 Task: Create new contact,   with mail id: 'WillowRodriguez86@nydailynews.com', first name: 'Willow', Last name: 'Rodriguez', Job Title: HR Coordinator, Phone number (202) 555-0189. Change life cycle stage to  'Lead' and lead status to 'New'. Add new company to the associated contact: osc.state.ny.us and type: Prospect. Logged in from softage.6@softage.net
Action: Mouse moved to (93, 76)
Screenshot: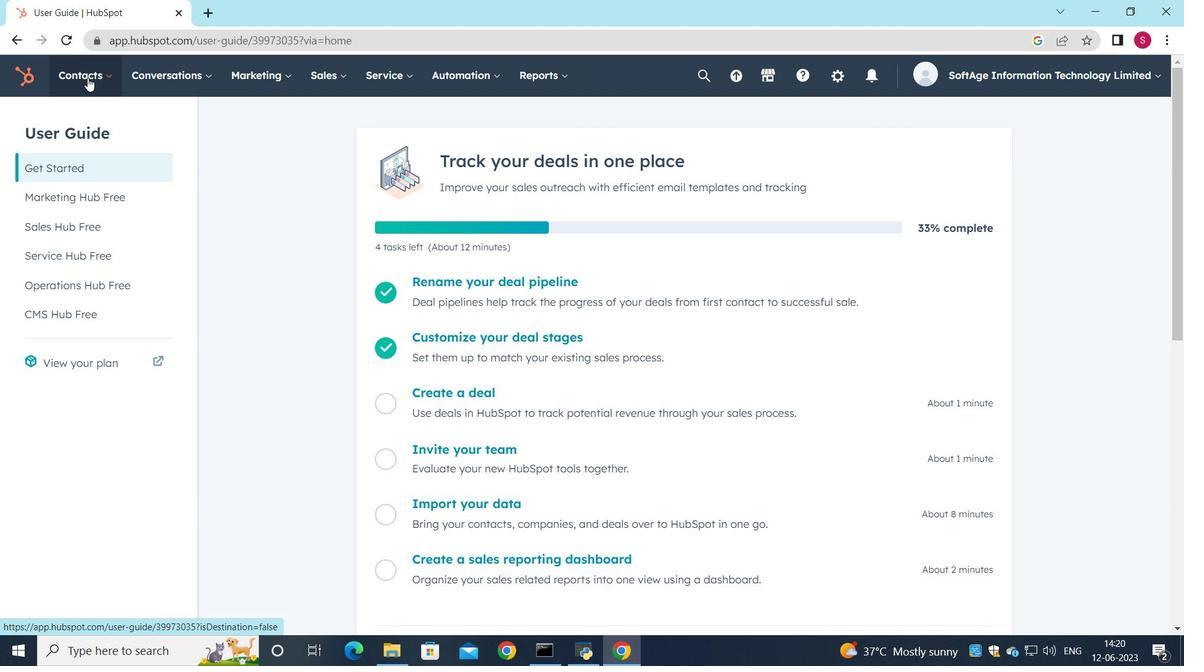 
Action: Mouse pressed left at (93, 76)
Screenshot: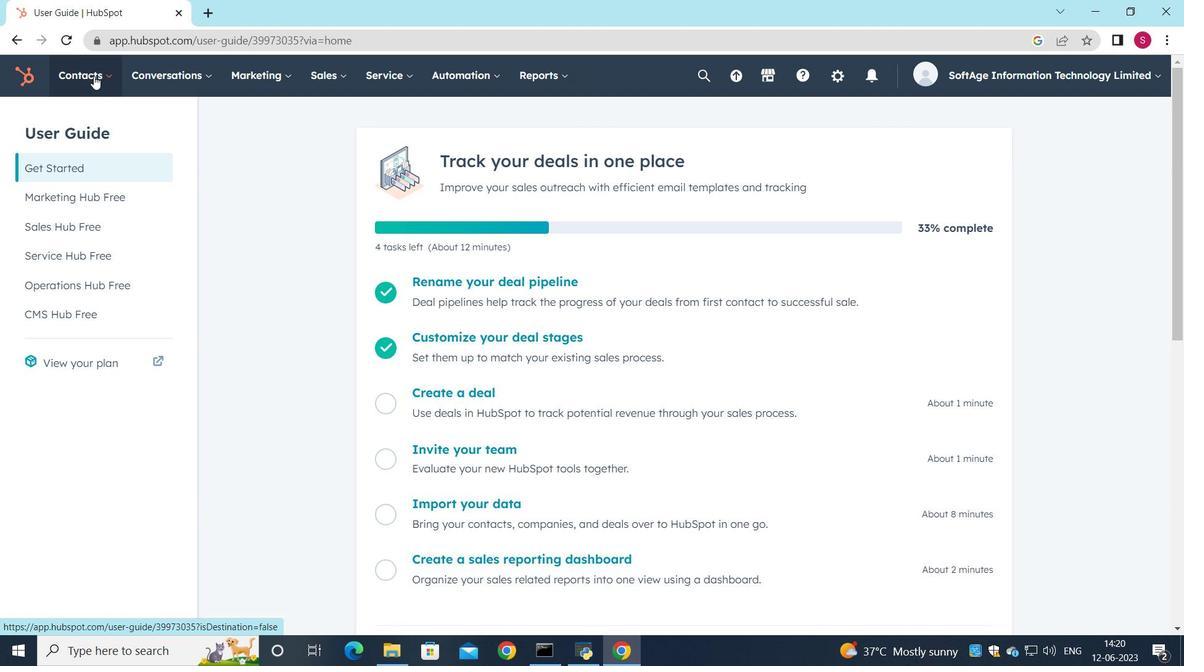 
Action: Mouse moved to (94, 117)
Screenshot: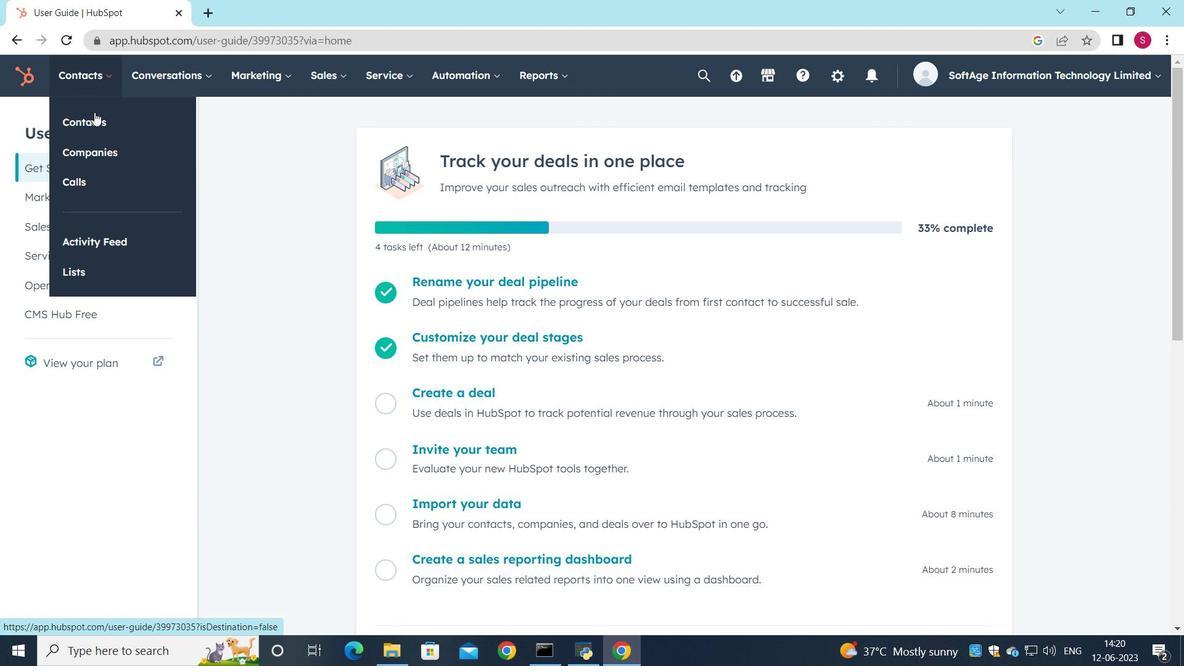 
Action: Mouse pressed left at (94, 117)
Screenshot: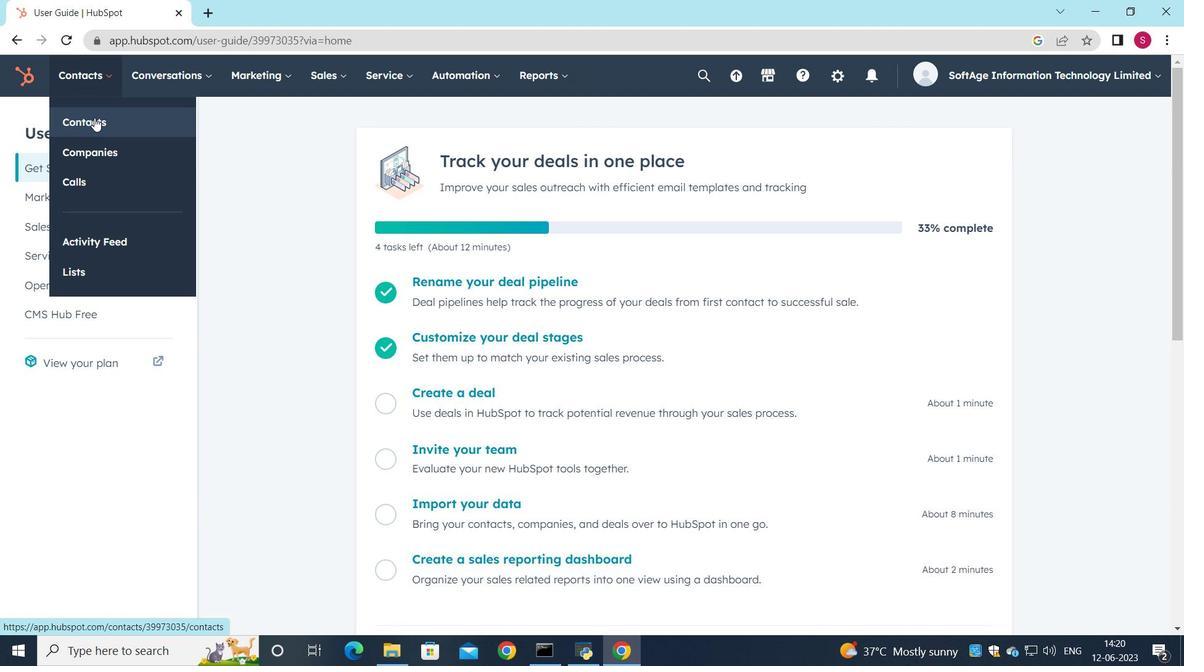 
Action: Mouse moved to (1120, 133)
Screenshot: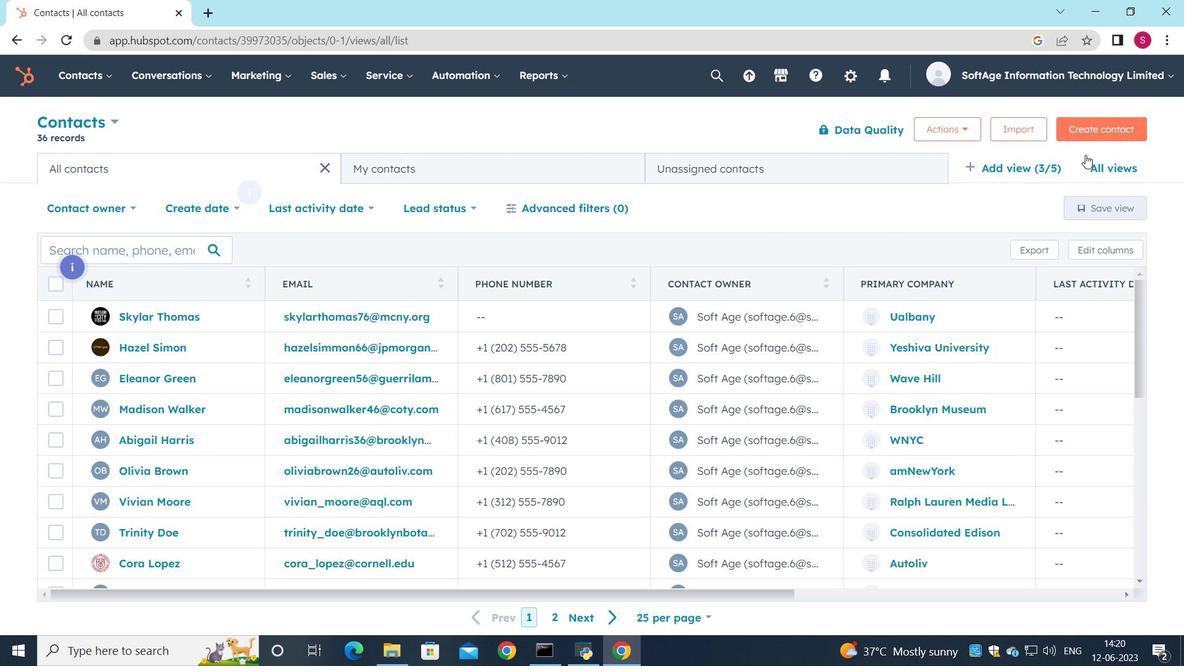 
Action: Mouse pressed left at (1120, 133)
Screenshot: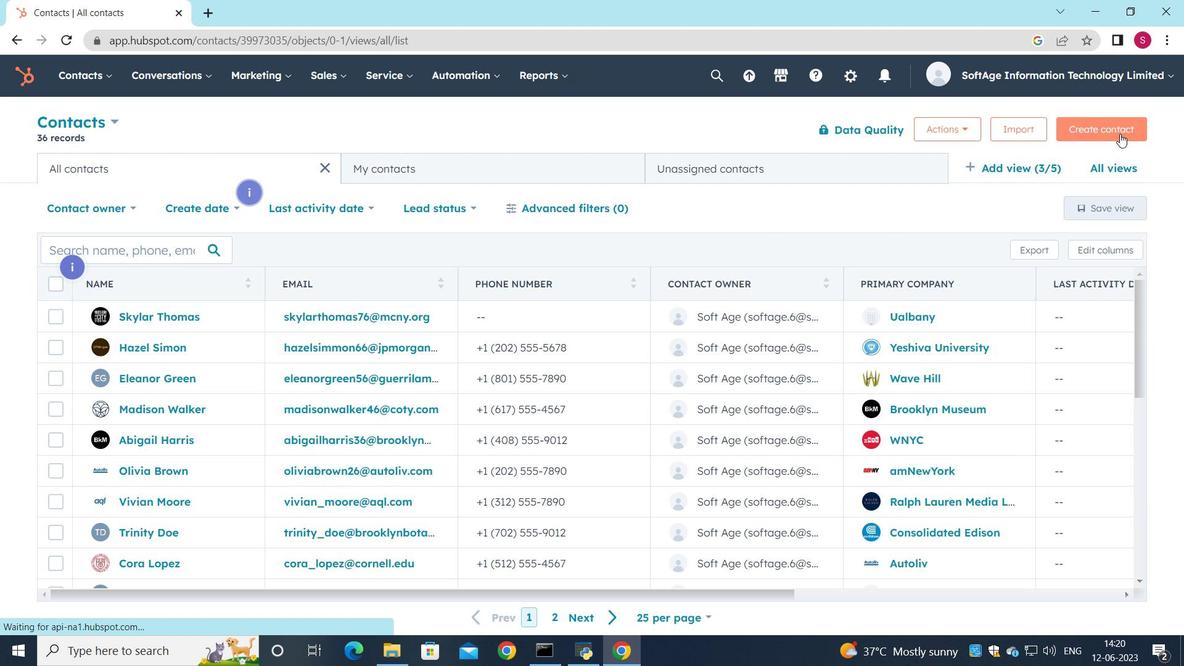 
Action: Mouse moved to (966, 202)
Screenshot: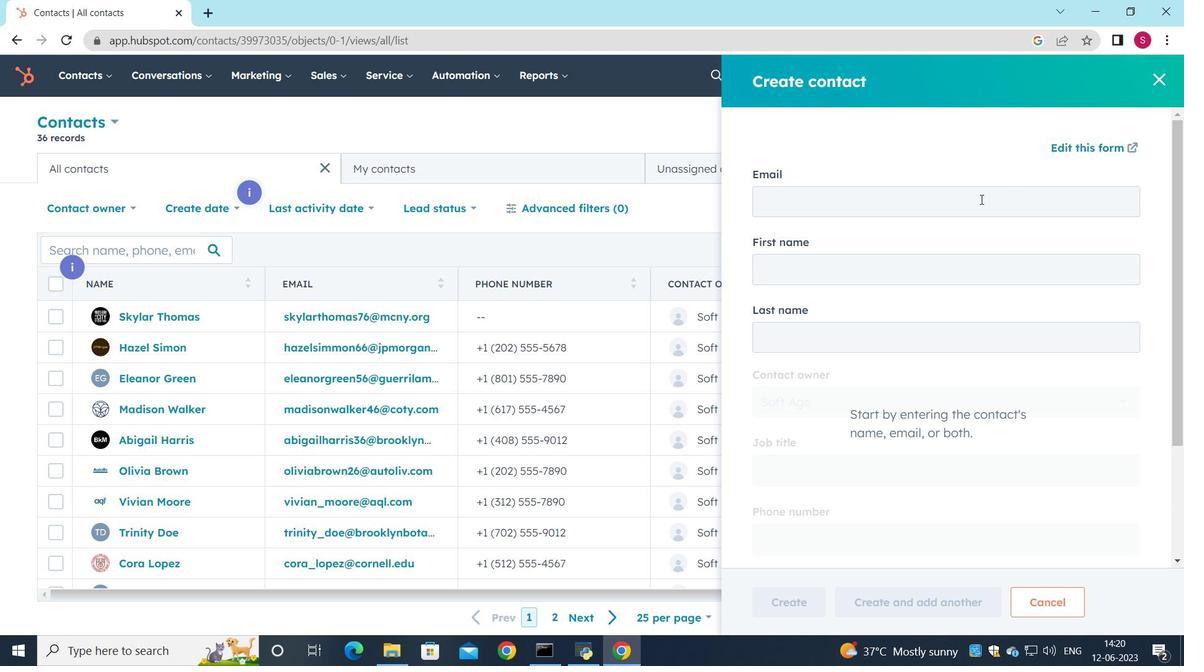 
Action: Mouse pressed left at (966, 202)
Screenshot: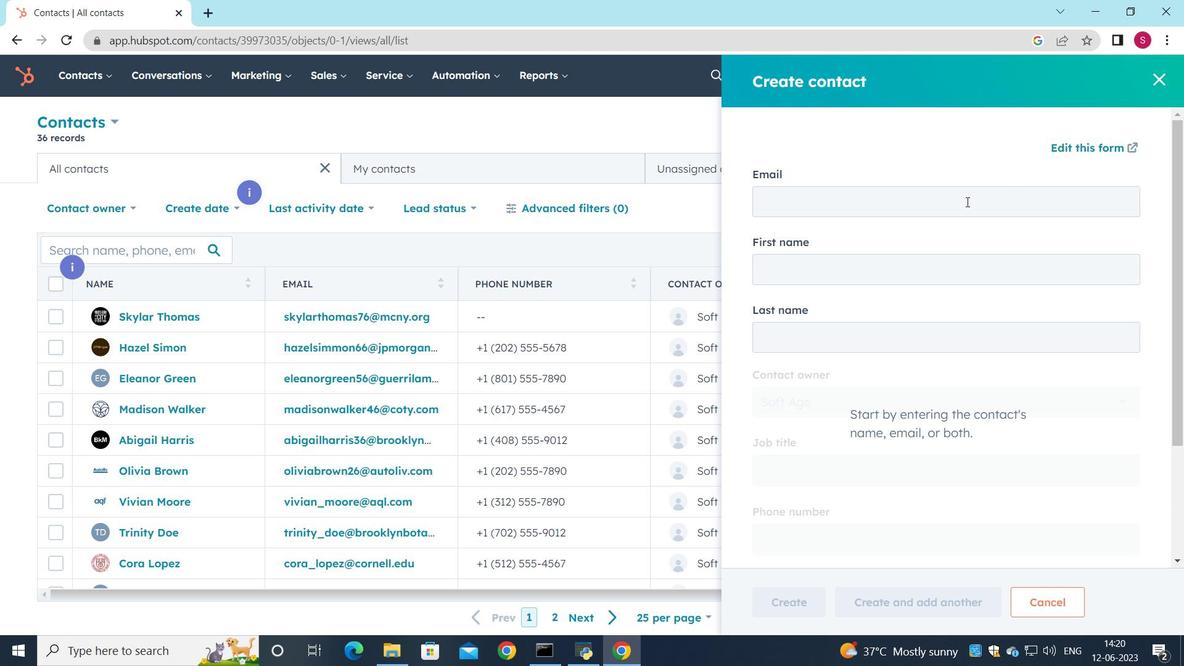 
Action: Mouse moved to (1017, 214)
Screenshot: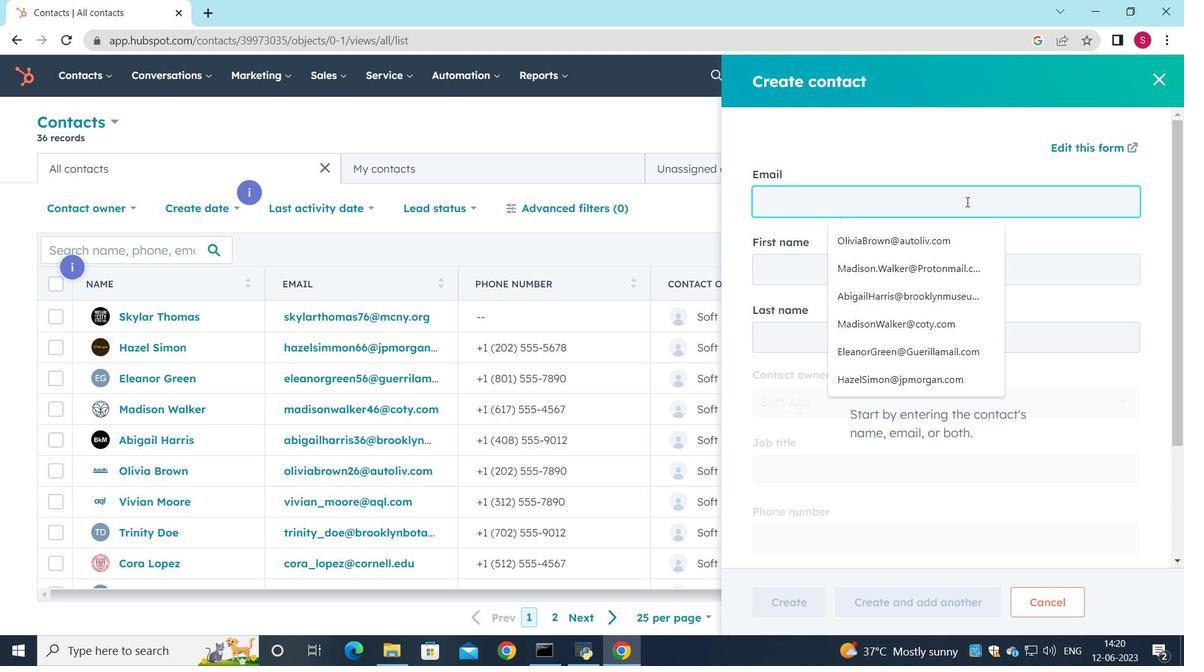 
Action: Key pressed <Key.shift>Willow<Key.shift><Key.shift><Key.shift><Key.shift><Key.shift><Key.shift><Key.shift><Key.shift><Key.shift><Key.shift><Key.shift>Rodriguez86<Key.shift><Key.shift>@nydailynews.com
Screenshot: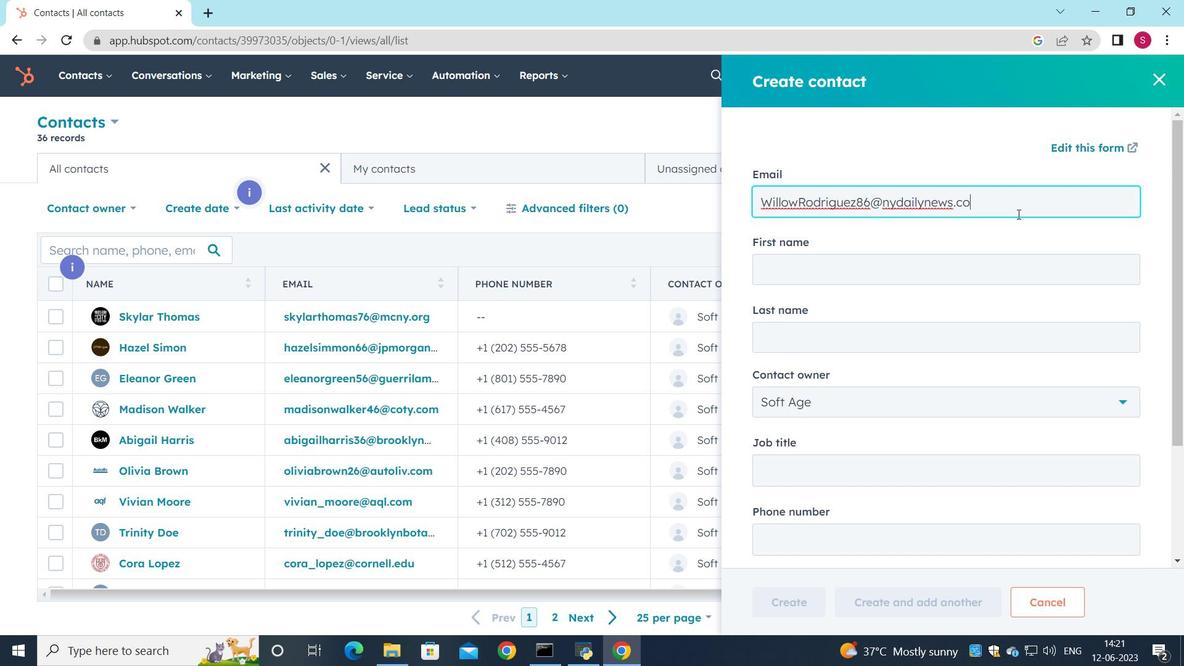 
Action: Mouse moved to (804, 265)
Screenshot: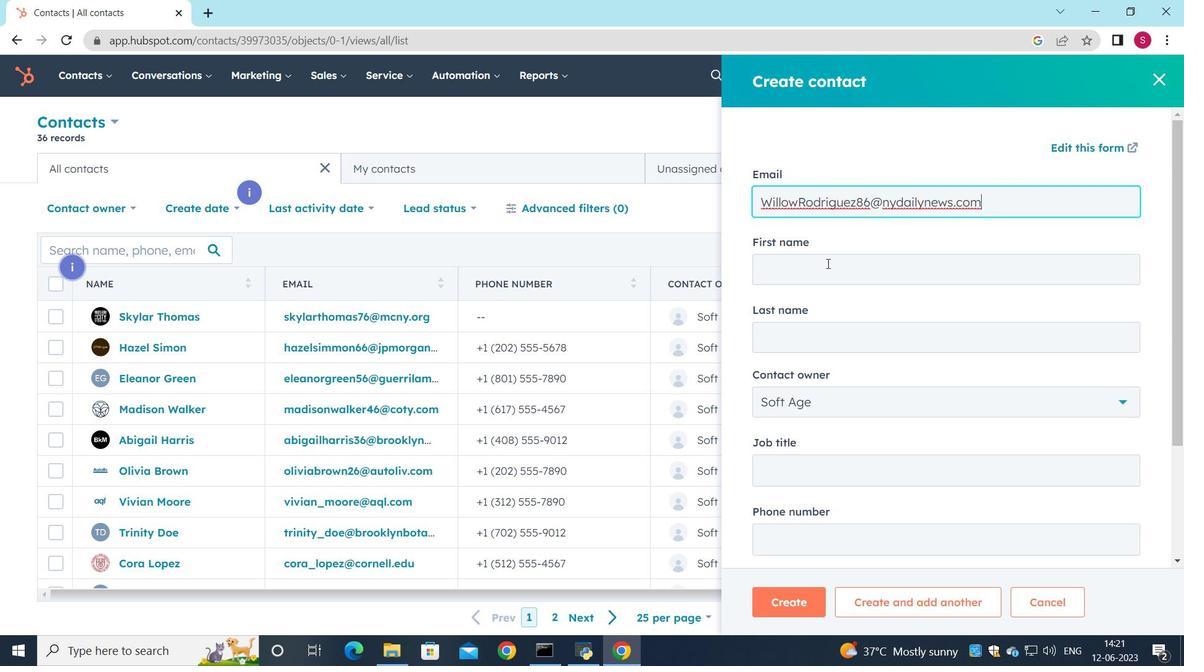 
Action: Mouse pressed left at (804, 265)
Screenshot: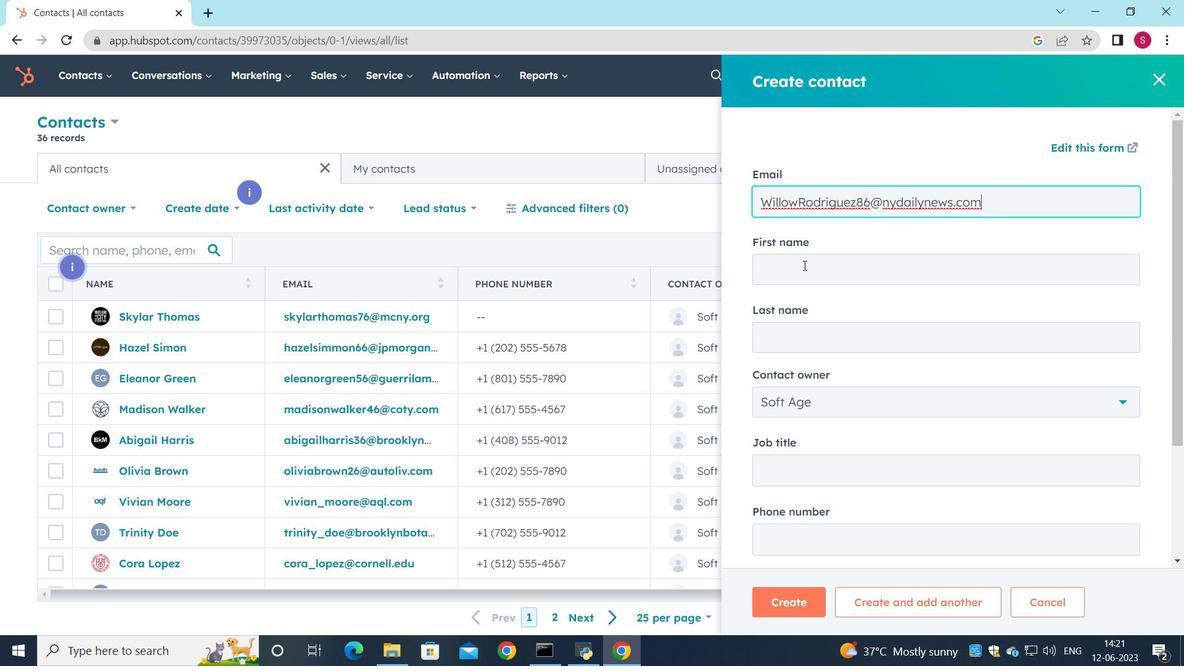 
Action: Key pressed <Key.shift>Willow
Screenshot: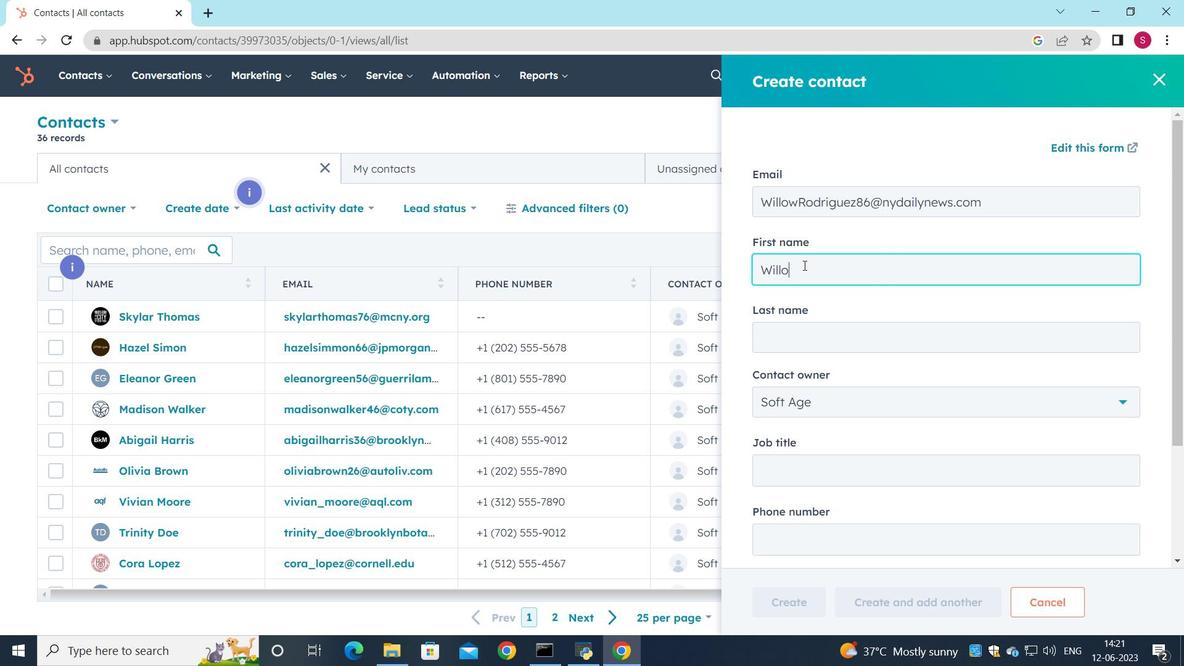 
Action: Mouse moved to (800, 334)
Screenshot: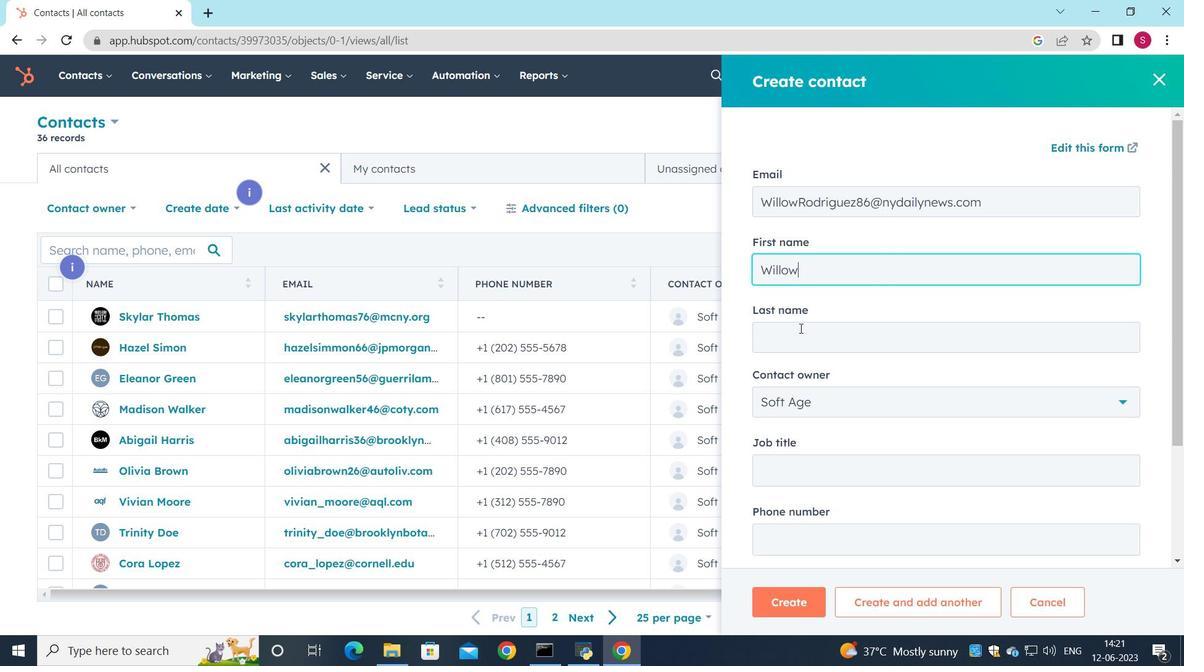 
Action: Mouse pressed left at (800, 334)
Screenshot: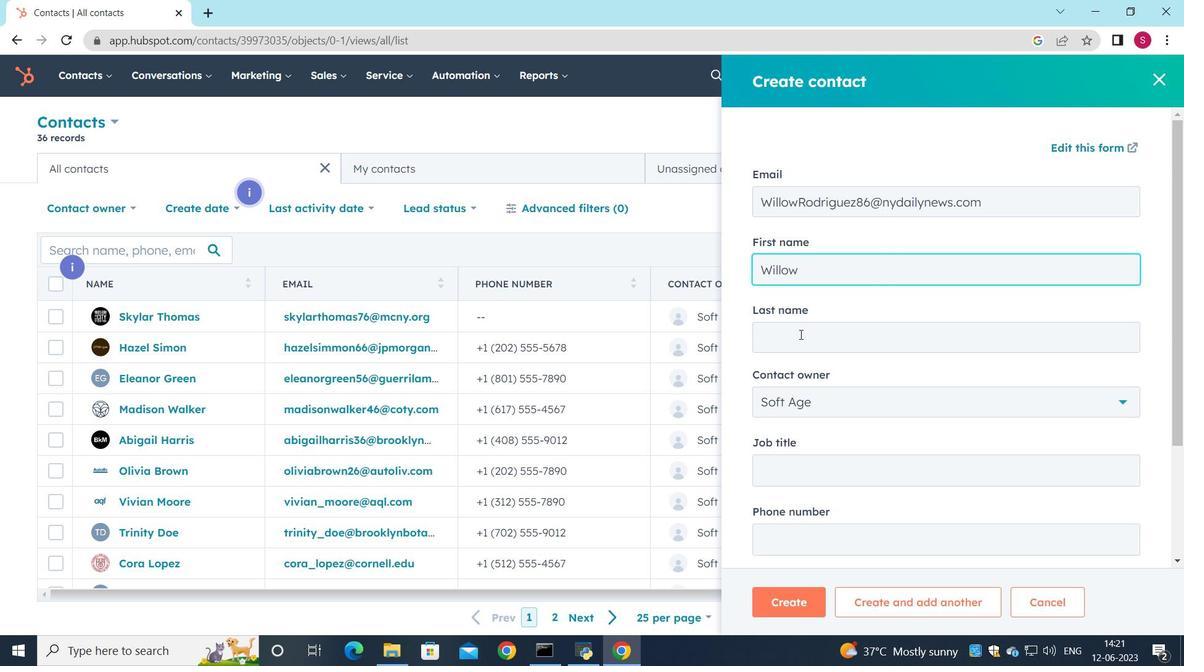 
Action: Key pressed <Key.shift>E<Key.backspace><Key.shift><Key.shift><Key.shift><Key.shift><Key.shift><Key.shift><Key.shift><Key.shift><Key.shift><Key.shift><Key.shift><Key.shift><Key.shift><Key.shift><Key.shift>Rodriguez
Screenshot: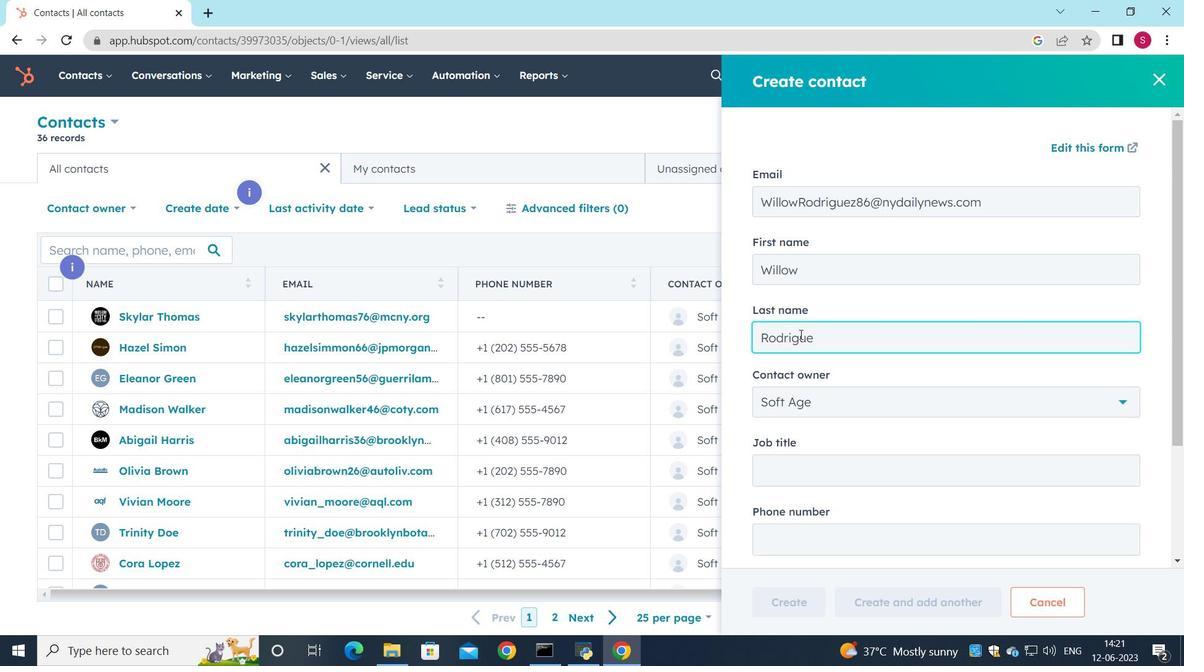 
Action: Mouse moved to (848, 413)
Screenshot: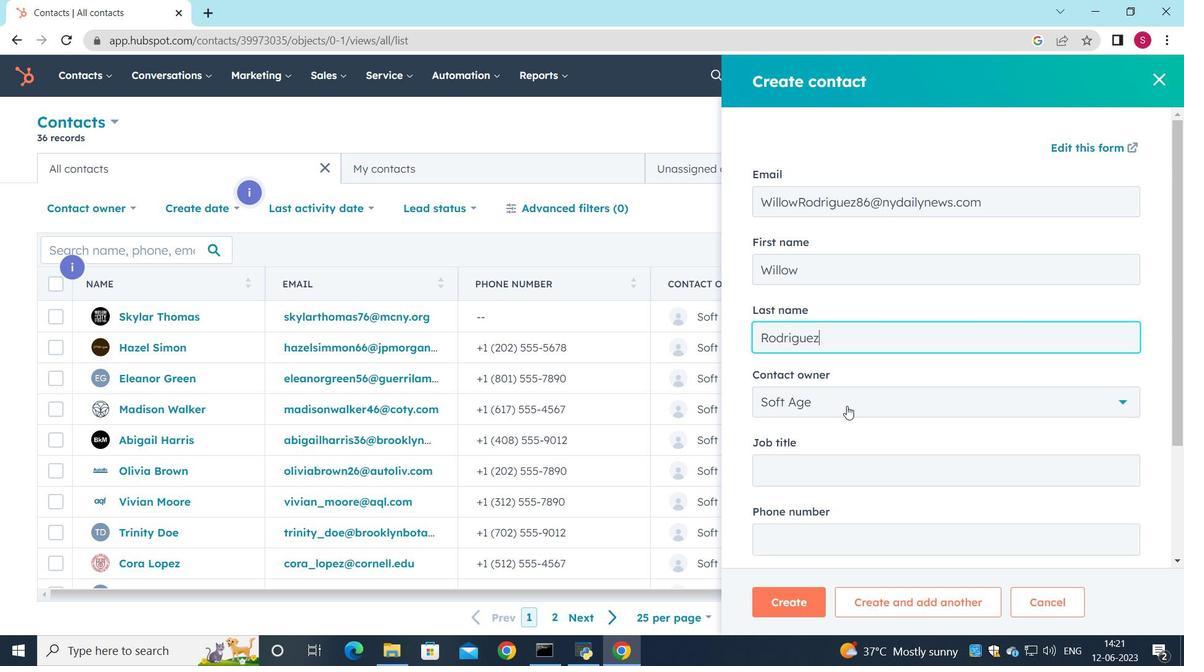 
Action: Mouse scrolled (848, 412) with delta (0, 0)
Screenshot: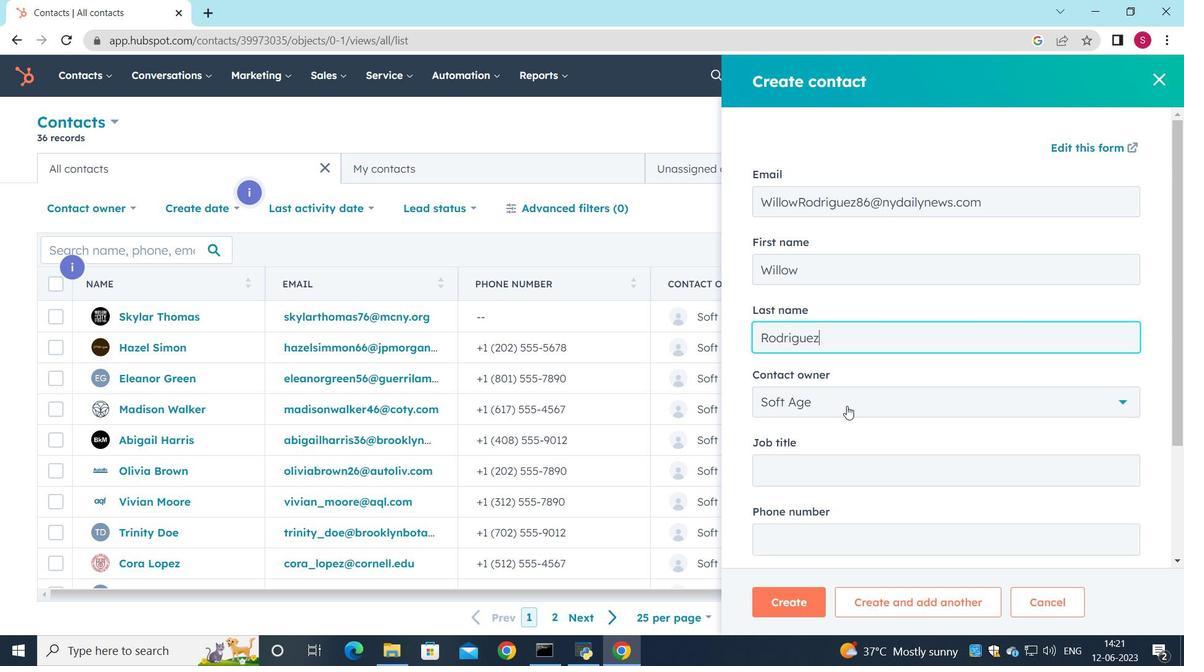 
Action: Mouse moved to (848, 419)
Screenshot: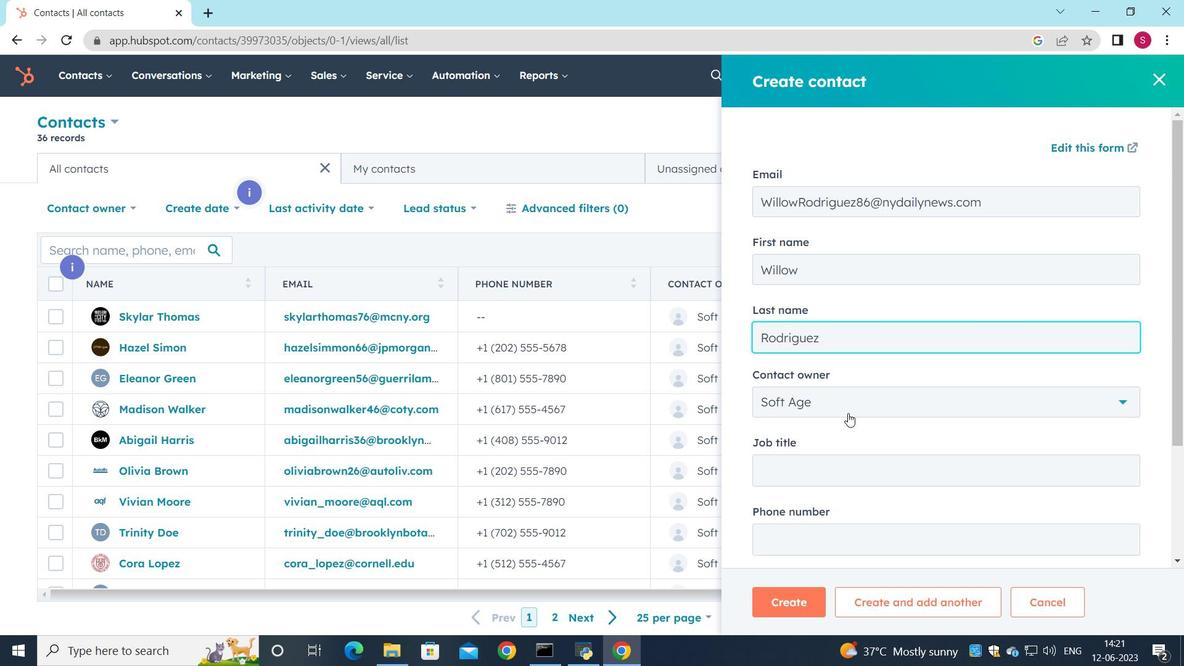 
Action: Mouse scrolled (848, 418) with delta (0, 0)
Screenshot: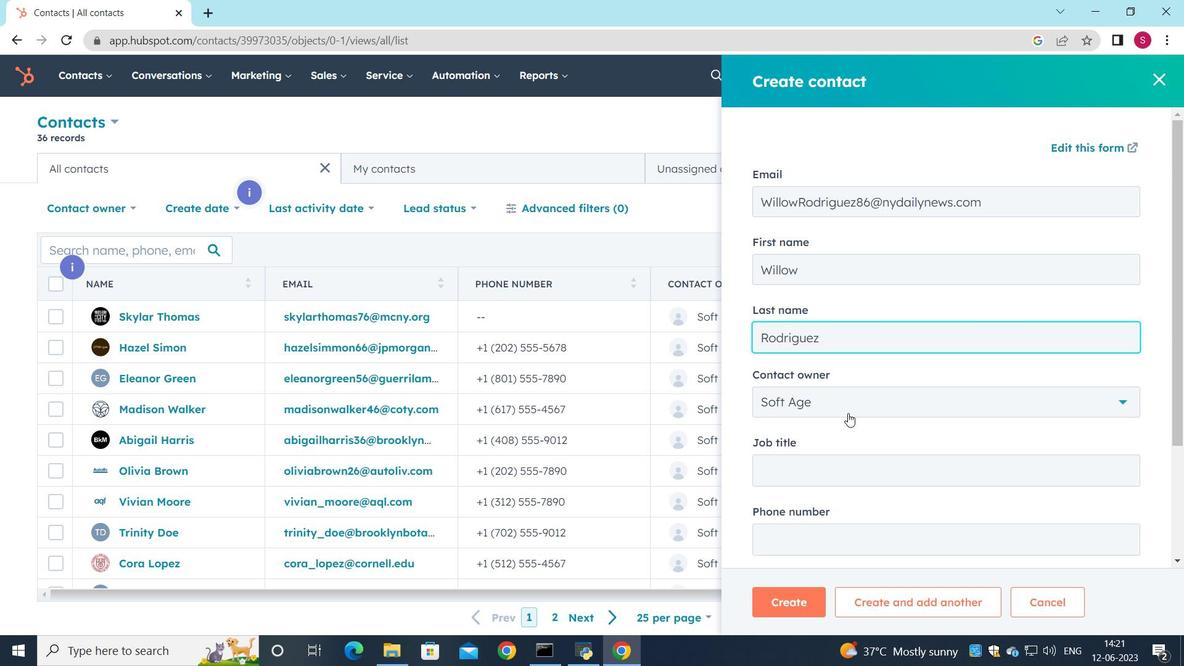 
Action: Mouse moved to (839, 318)
Screenshot: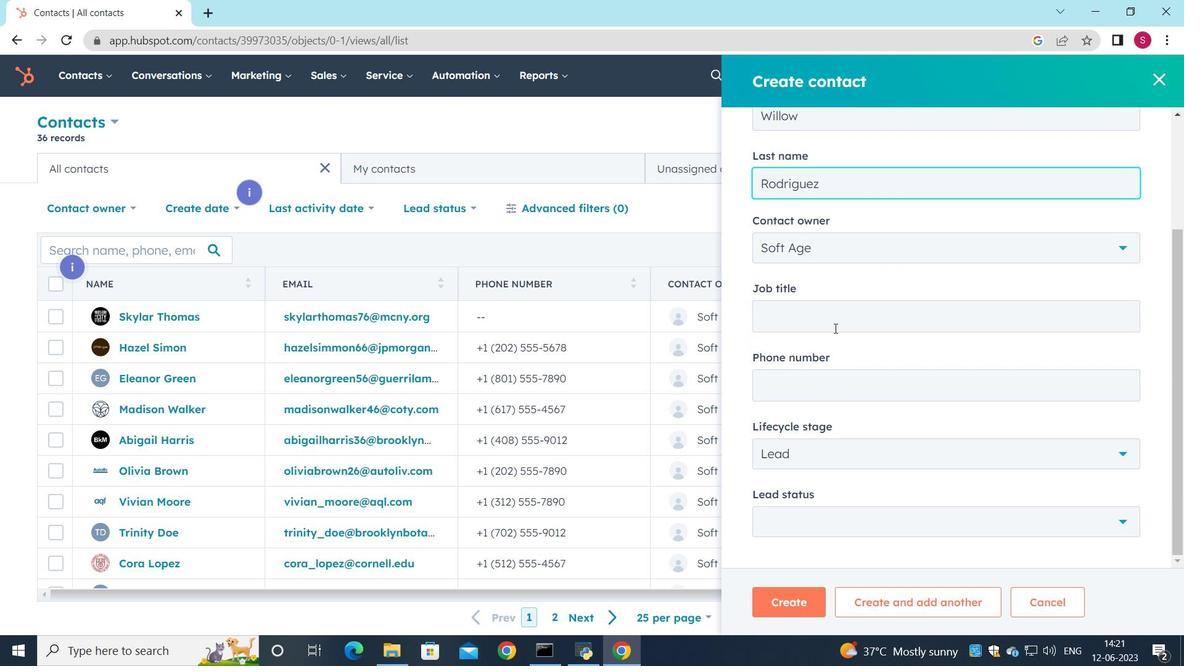 
Action: Mouse pressed left at (839, 318)
Screenshot: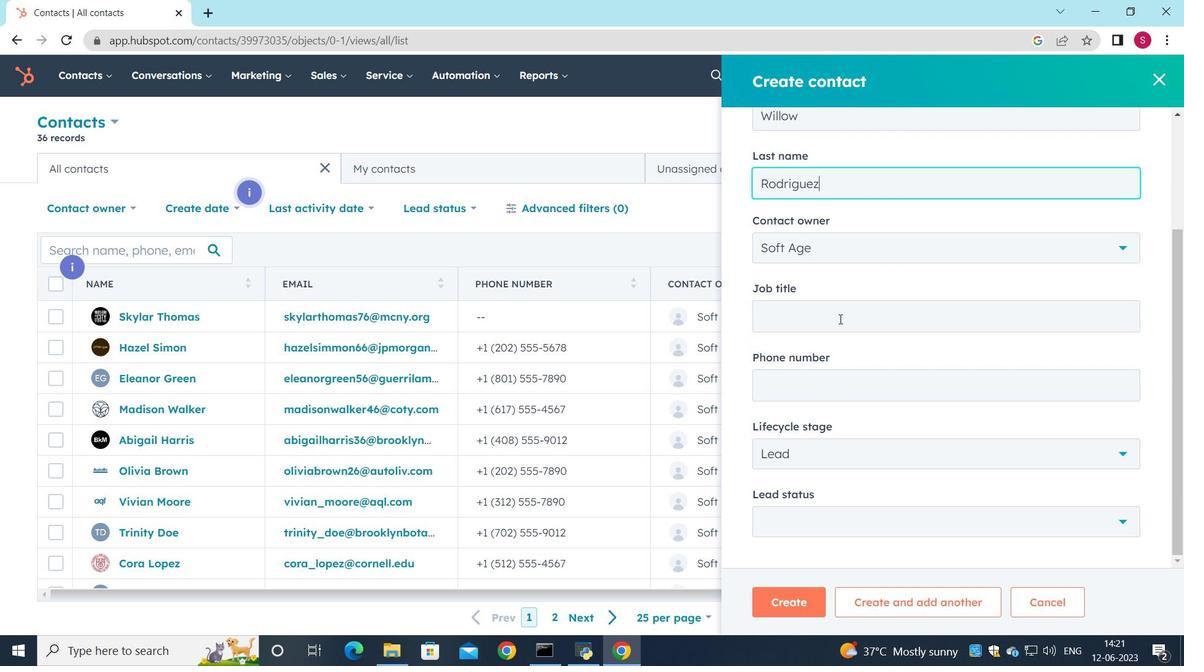 
Action: Key pressed 2025550189
Screenshot: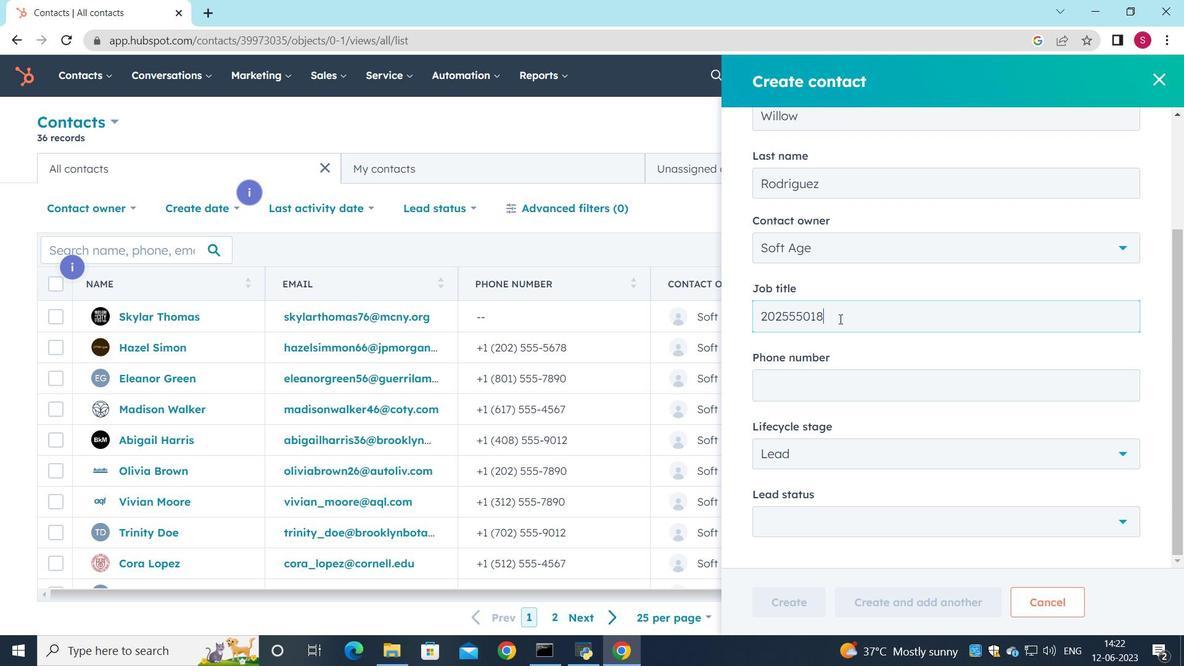 
Action: Mouse moved to (826, 388)
Screenshot: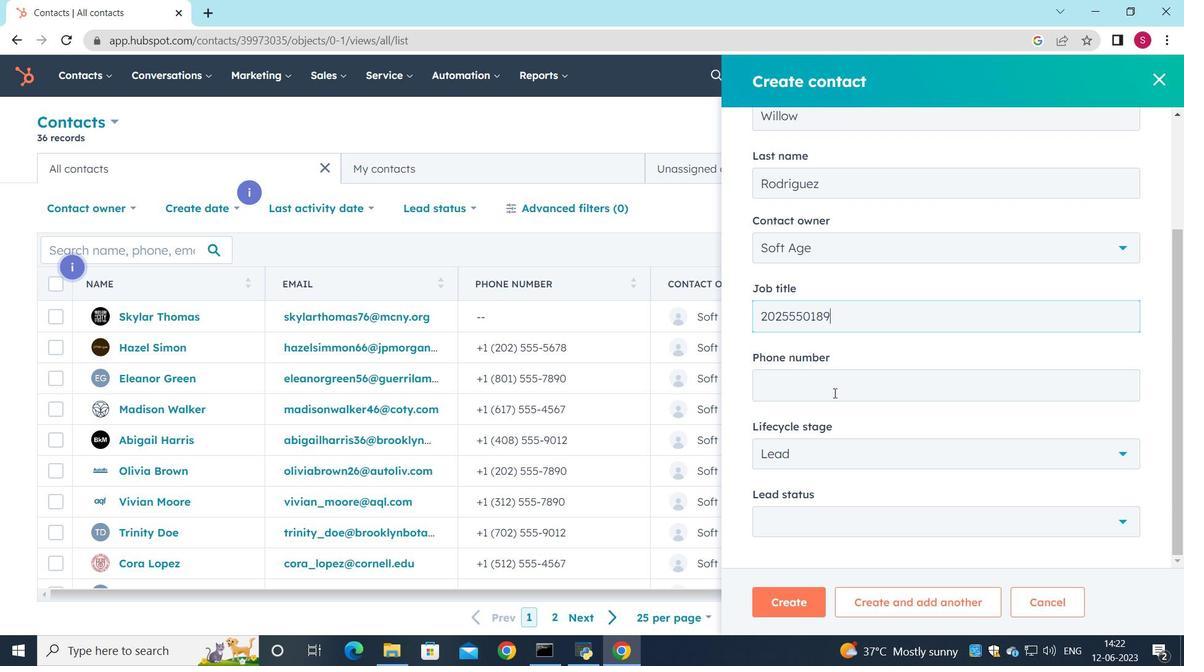 
Action: Mouse pressed left at (826, 388)
Screenshot: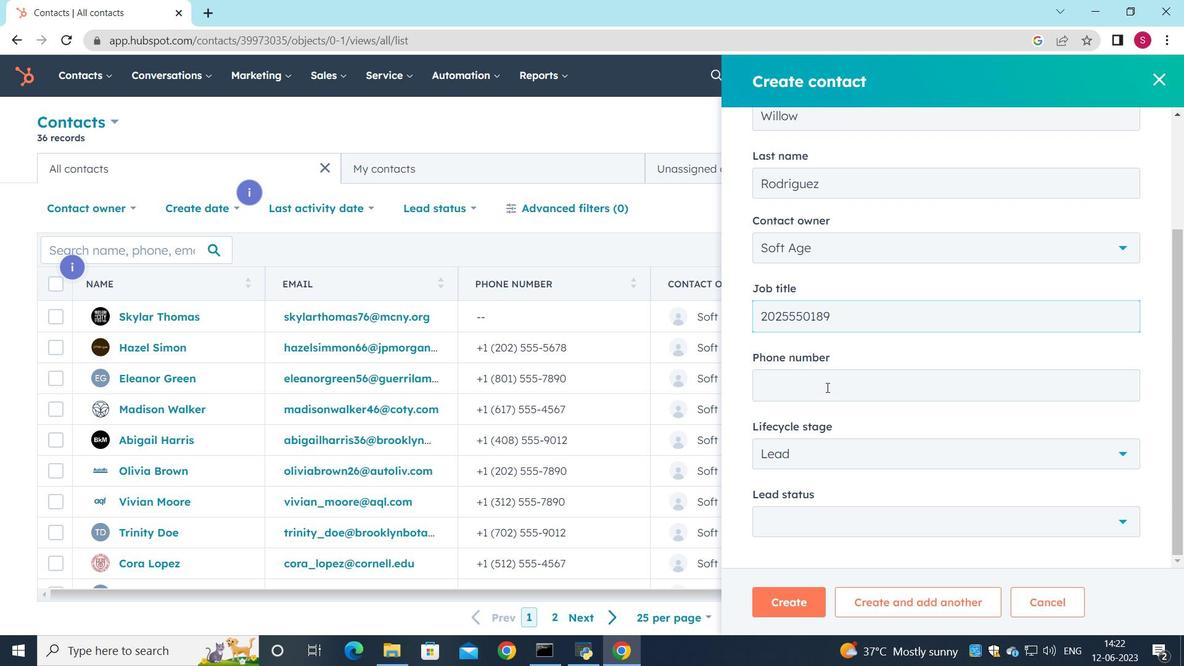 
Action: Mouse moved to (840, 362)
Screenshot: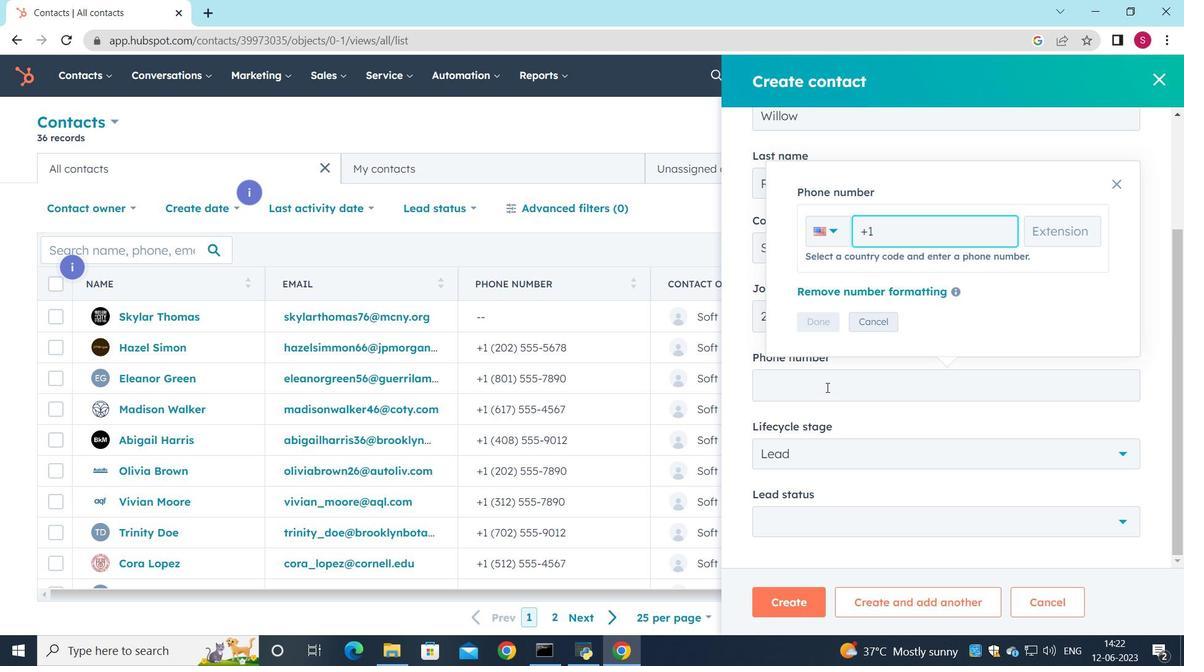 
Action: Key pressed 202
Screenshot: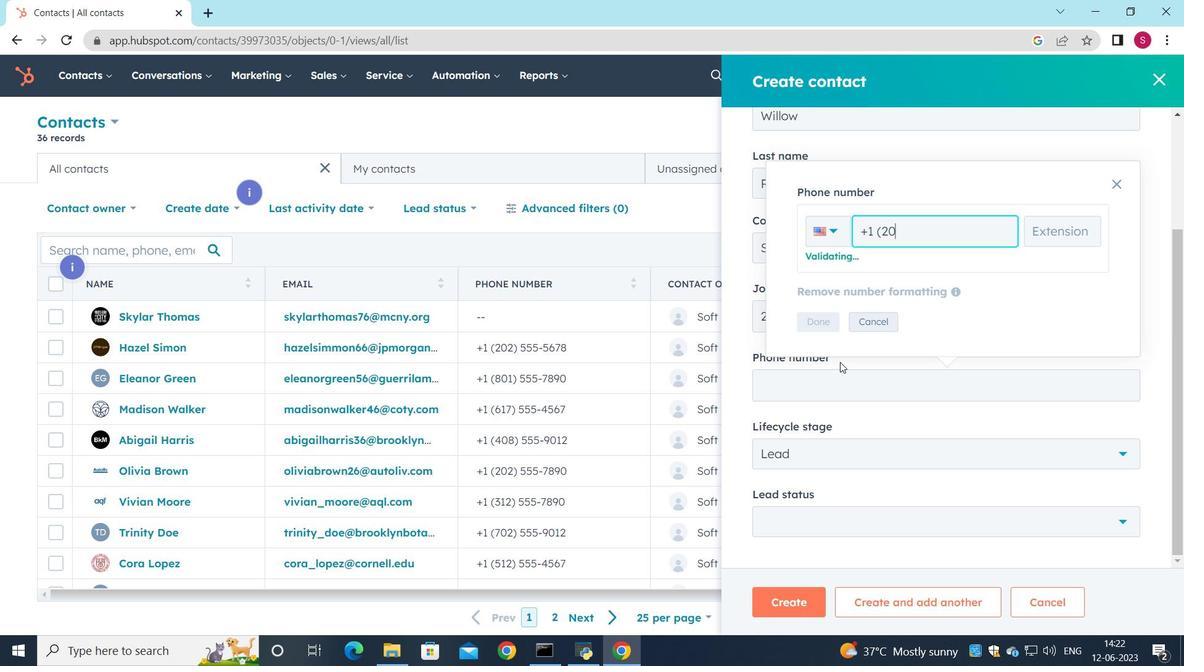 
Action: Mouse moved to (938, 332)
Screenshot: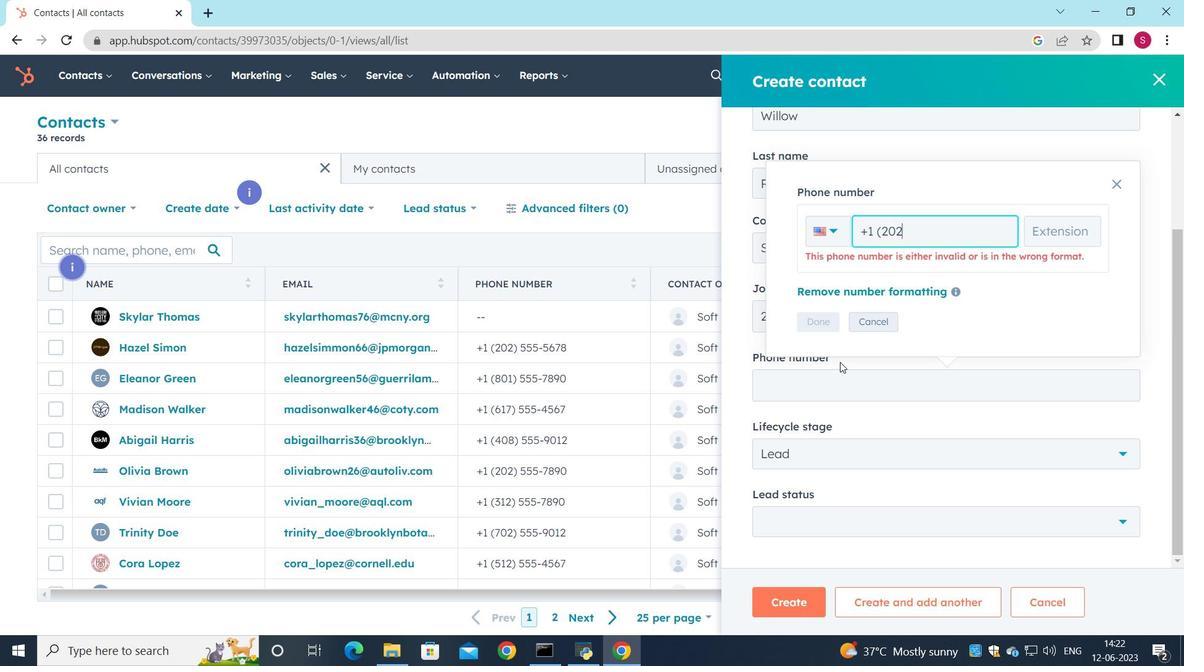 
Action: Key pressed 55501
Screenshot: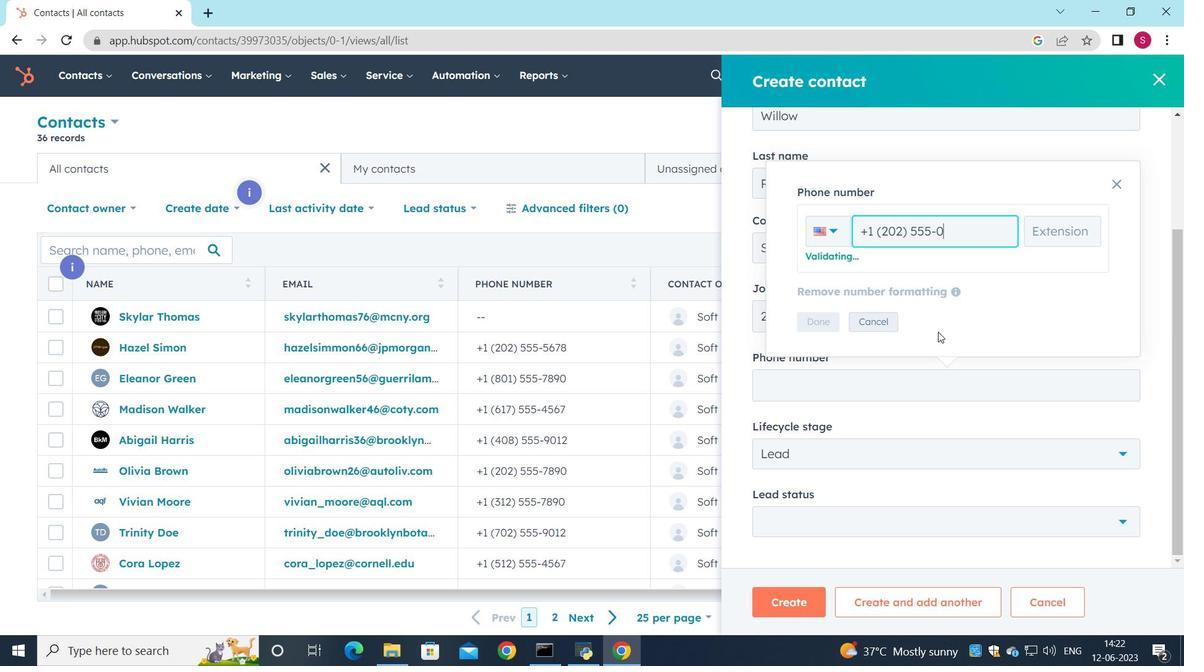 
Action: Mouse moved to (939, 332)
Screenshot: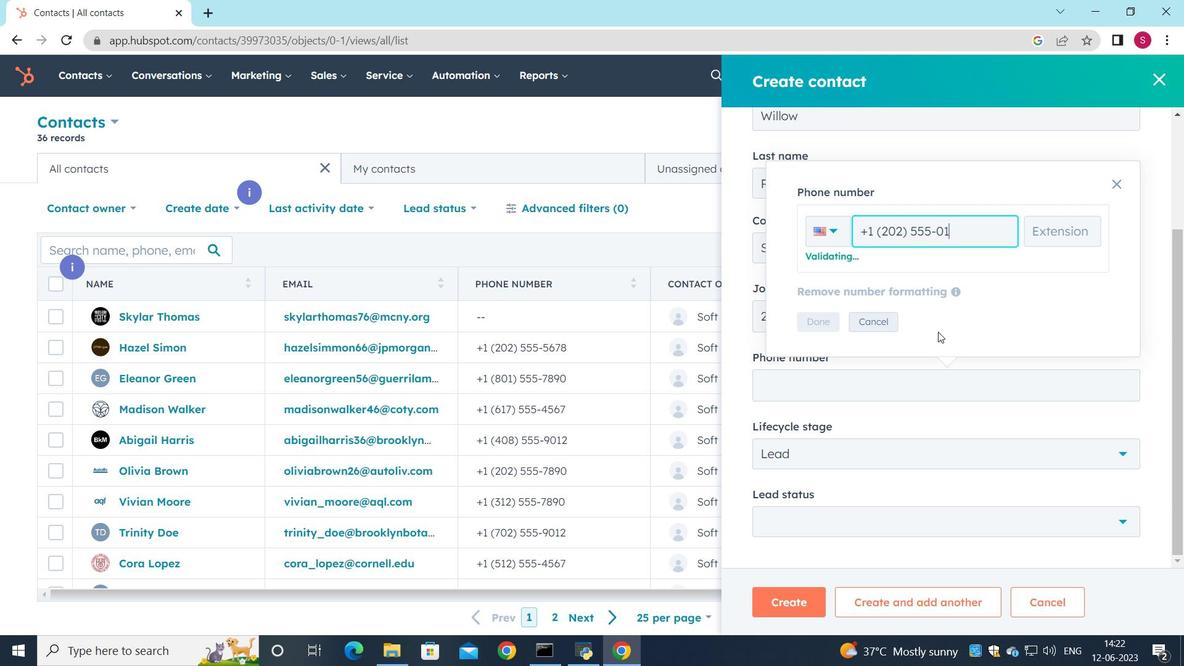 
Action: Key pressed 89
Screenshot: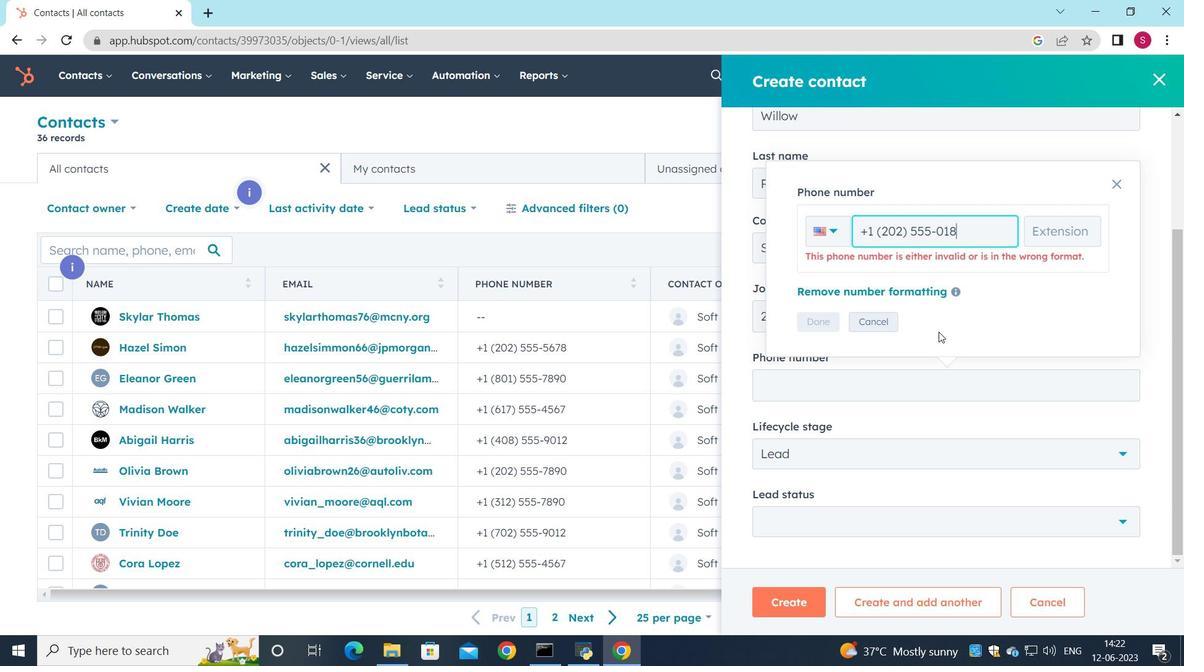 
Action: Mouse moved to (827, 322)
Screenshot: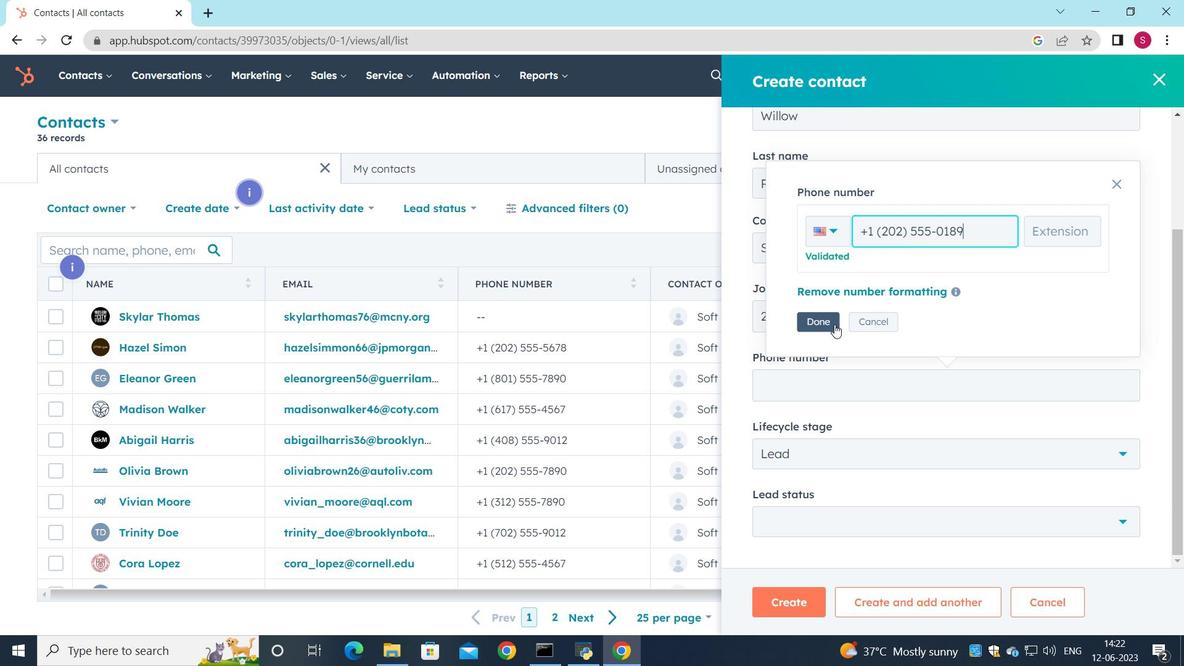 
Action: Mouse pressed left at (827, 322)
Screenshot: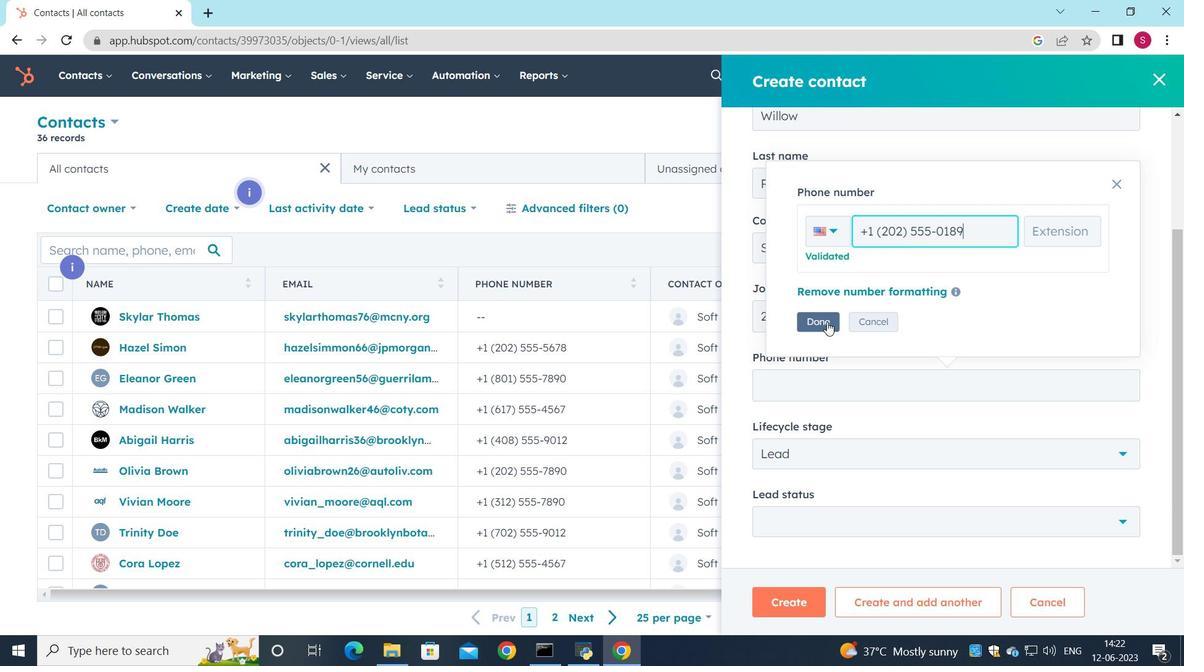 
Action: Mouse moved to (850, 336)
Screenshot: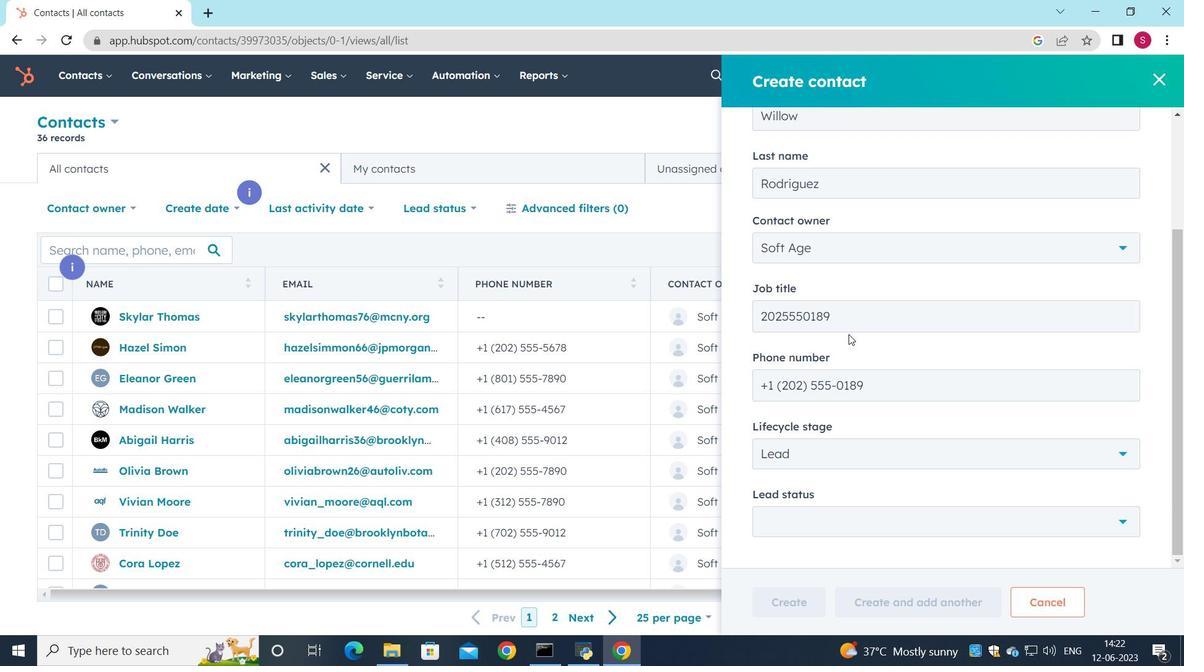 
Action: Mouse scrolled (850, 336) with delta (0, 0)
Screenshot: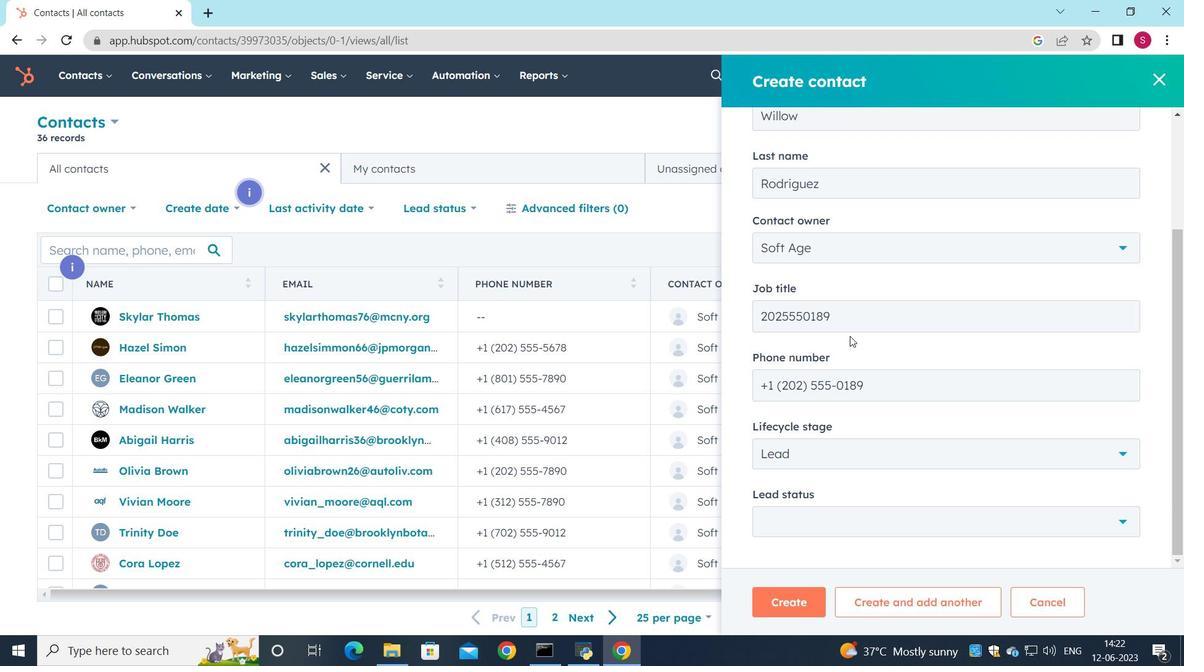 
Action: Mouse scrolled (850, 335) with delta (0, 0)
Screenshot: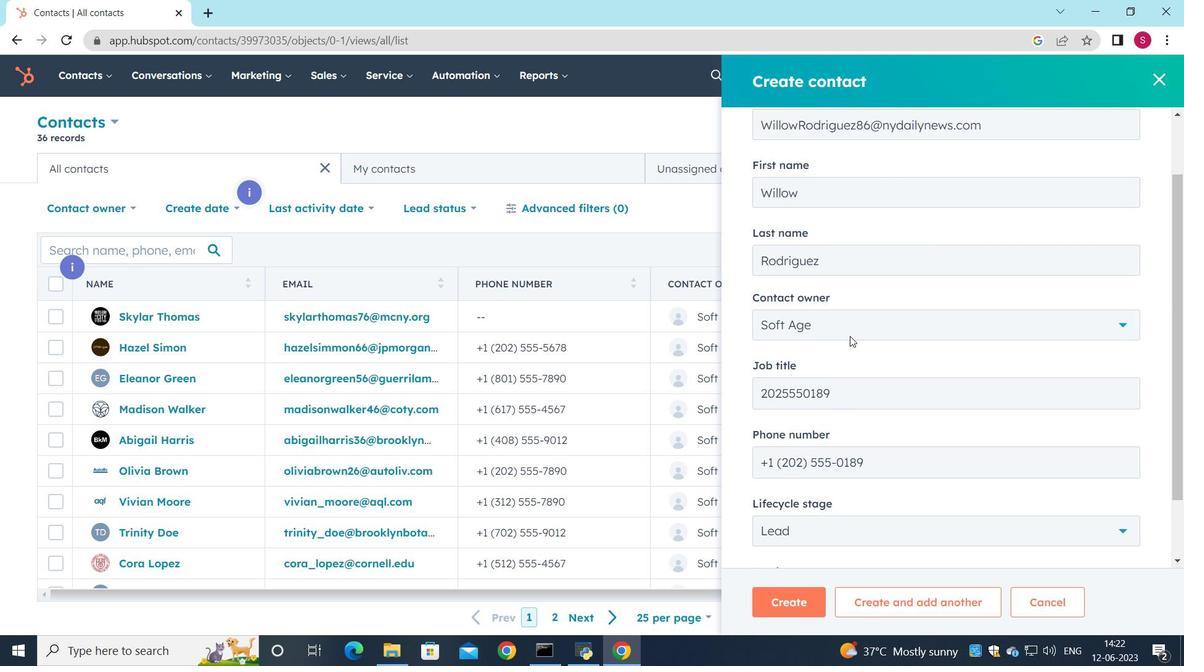 
Action: Mouse scrolled (850, 335) with delta (0, 0)
Screenshot: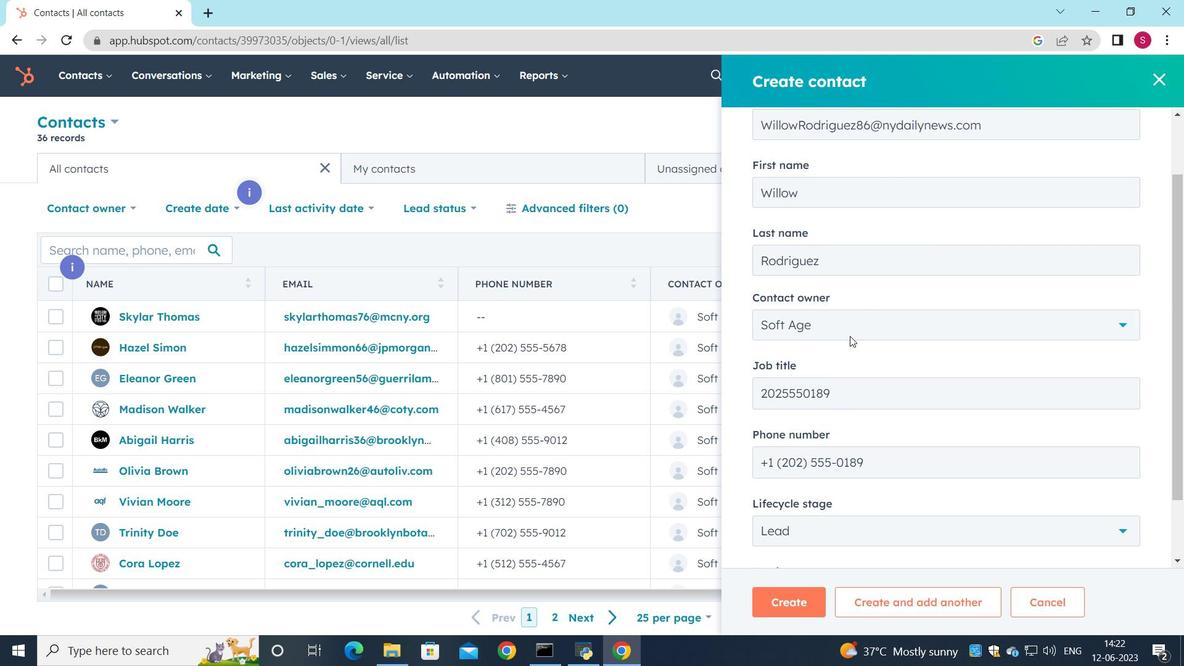 
Action: Mouse scrolled (850, 335) with delta (0, 0)
Screenshot: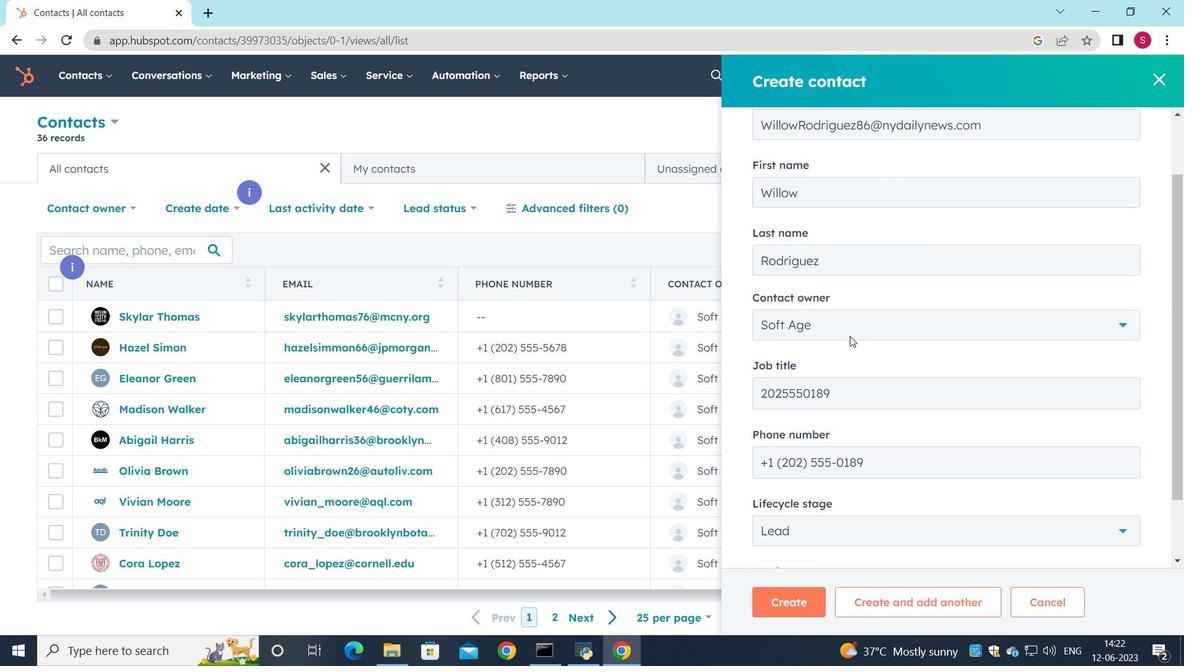 
Action: Mouse moved to (1109, 527)
Screenshot: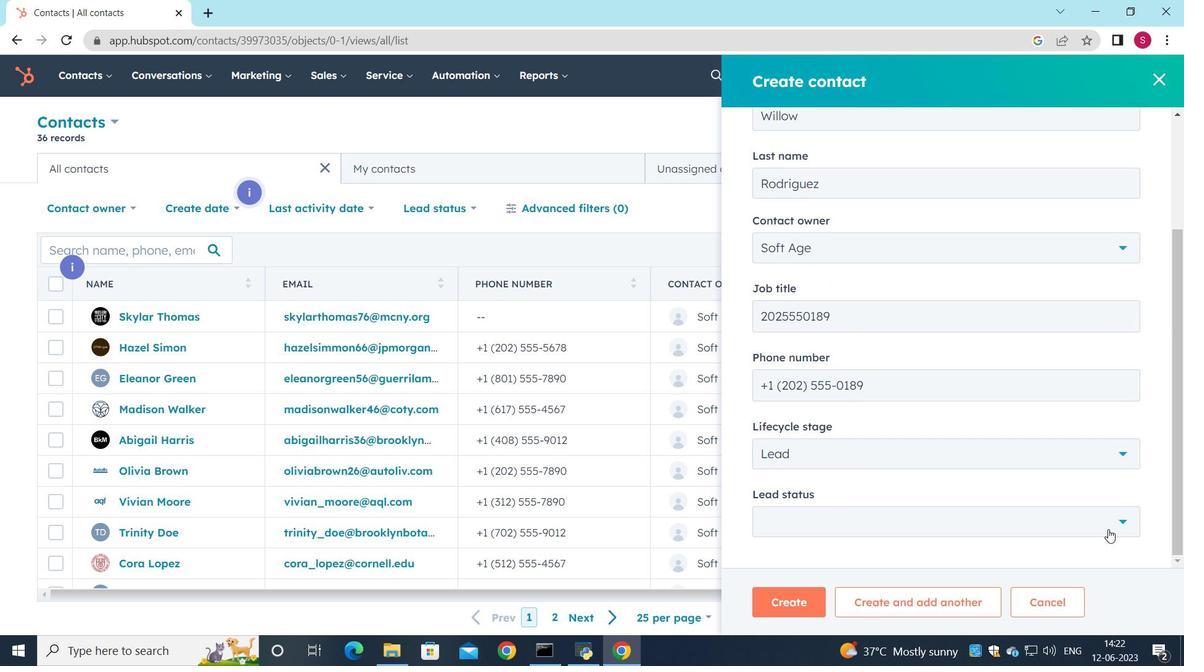 
Action: Mouse pressed left at (1109, 527)
Screenshot: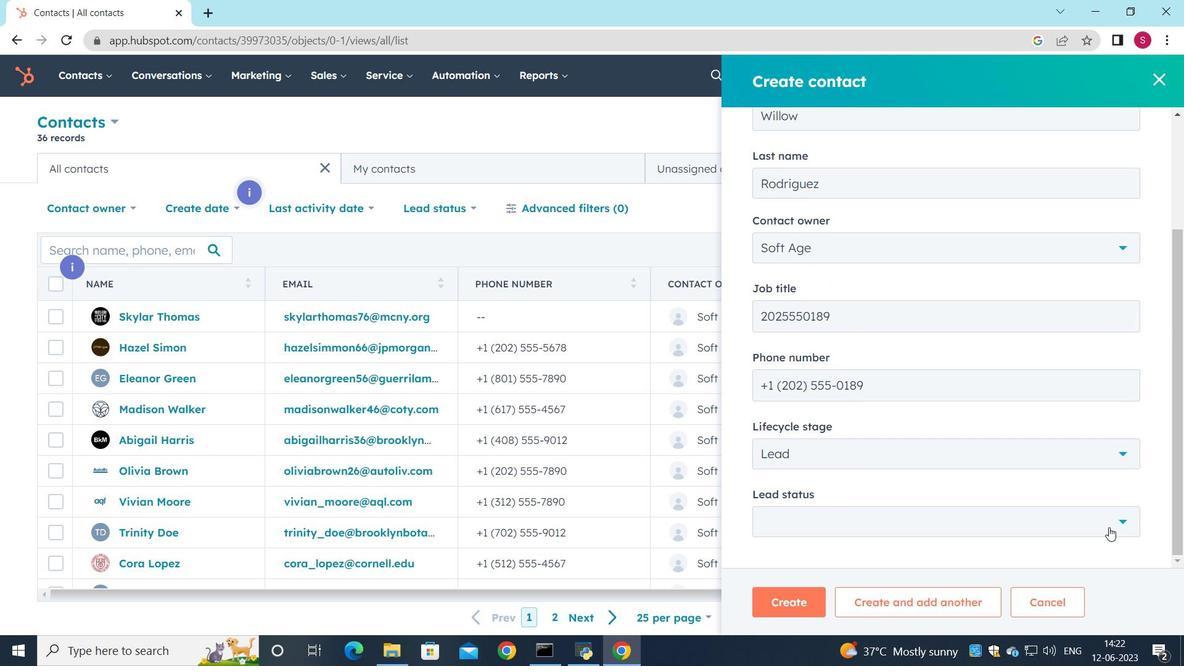 
Action: Mouse moved to (792, 378)
Screenshot: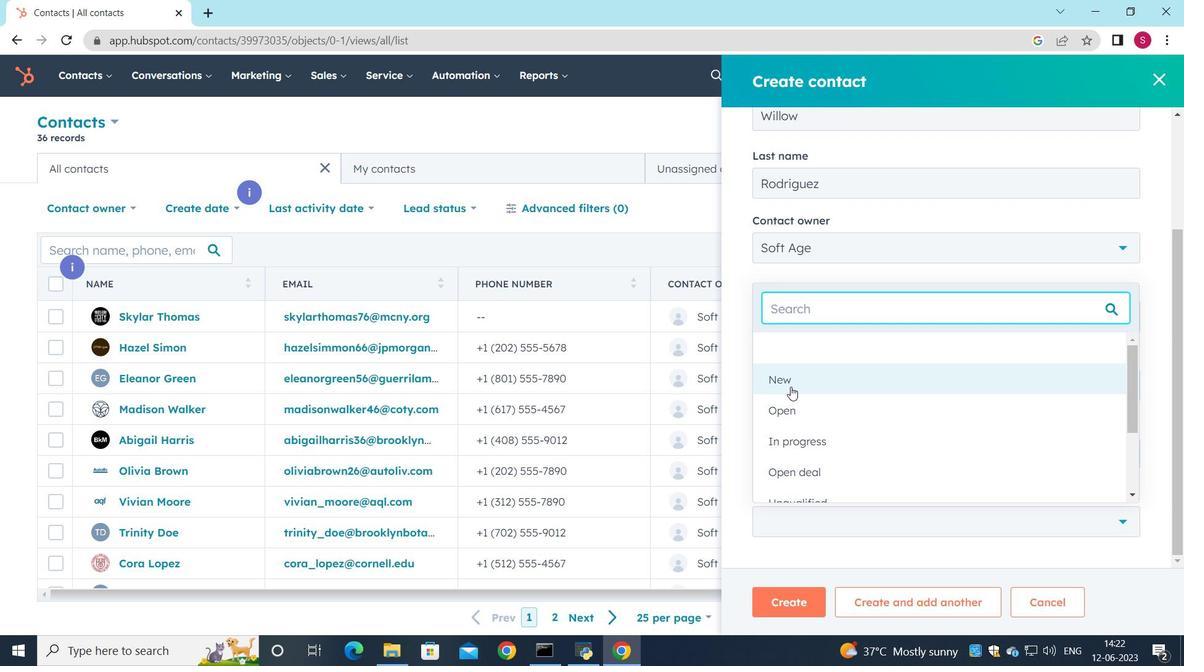 
Action: Mouse pressed left at (792, 378)
Screenshot: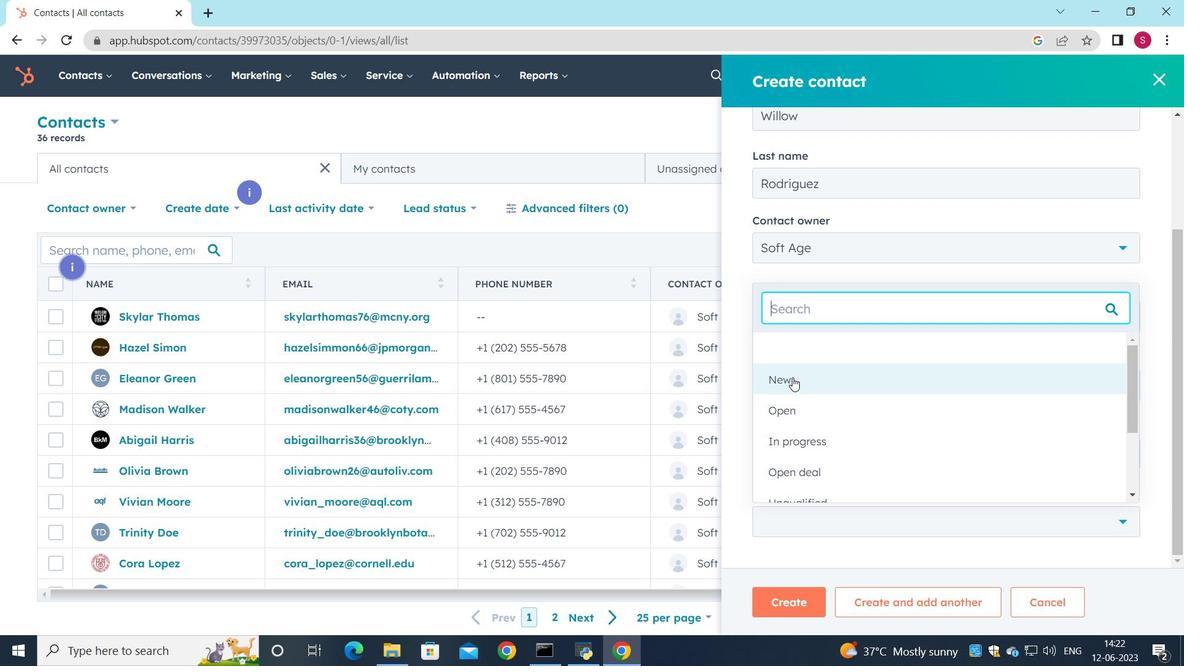 
Action: Mouse moved to (784, 614)
Screenshot: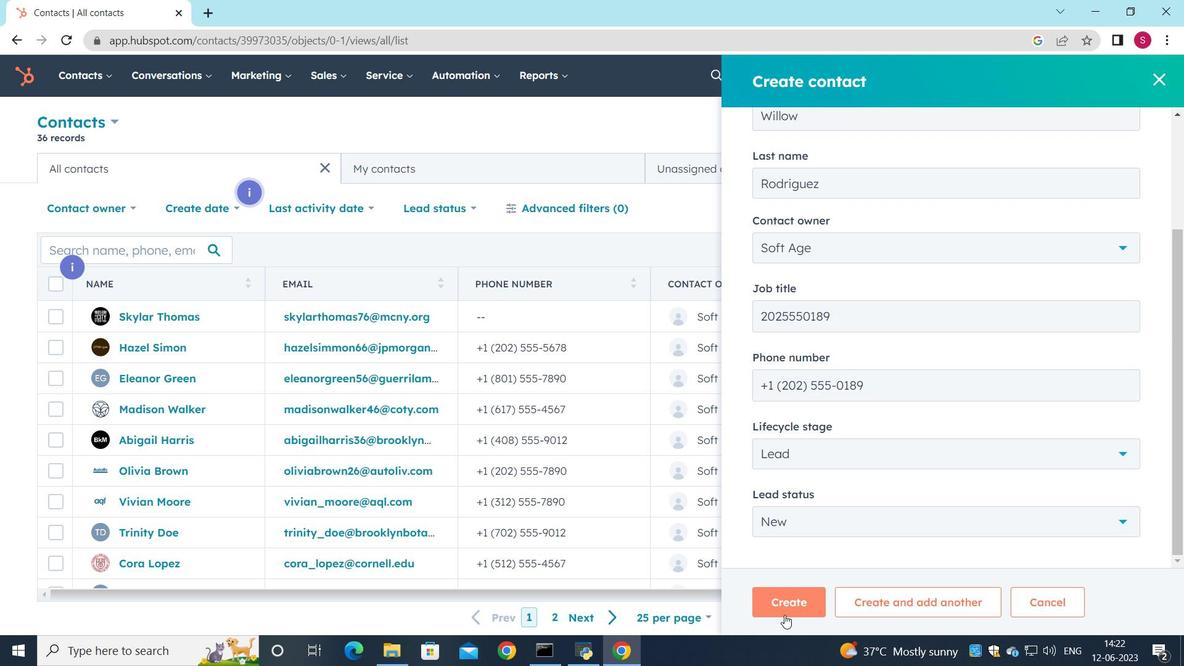 
Action: Mouse pressed left at (784, 614)
Screenshot: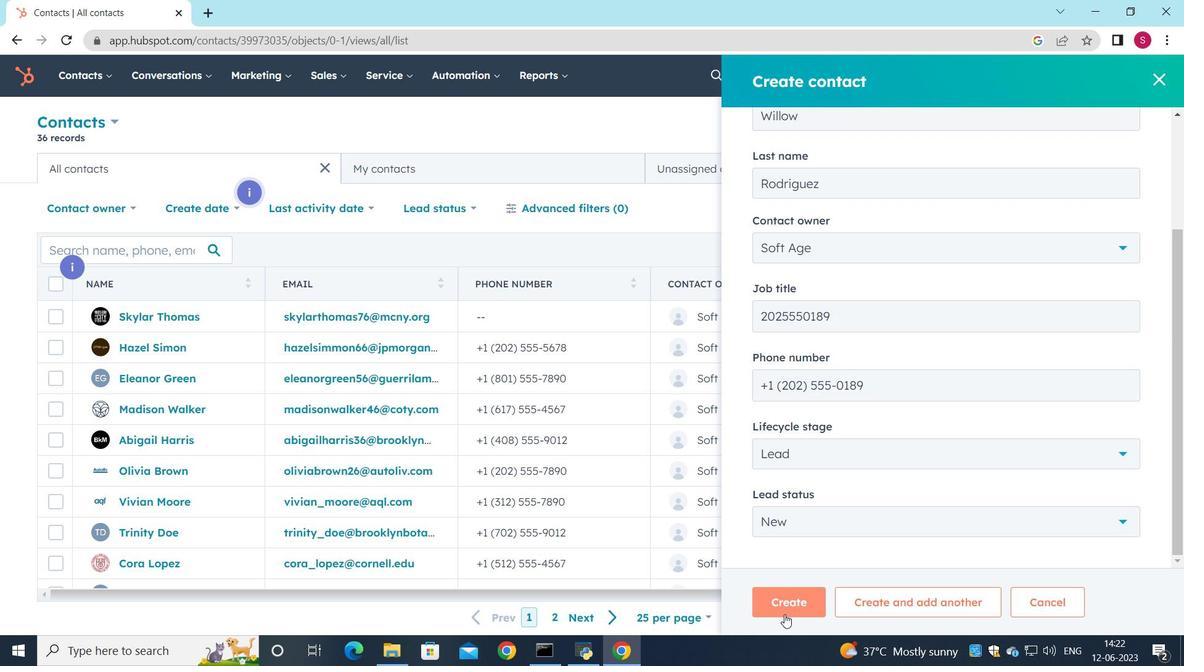 
Action: Mouse moved to (703, 493)
Screenshot: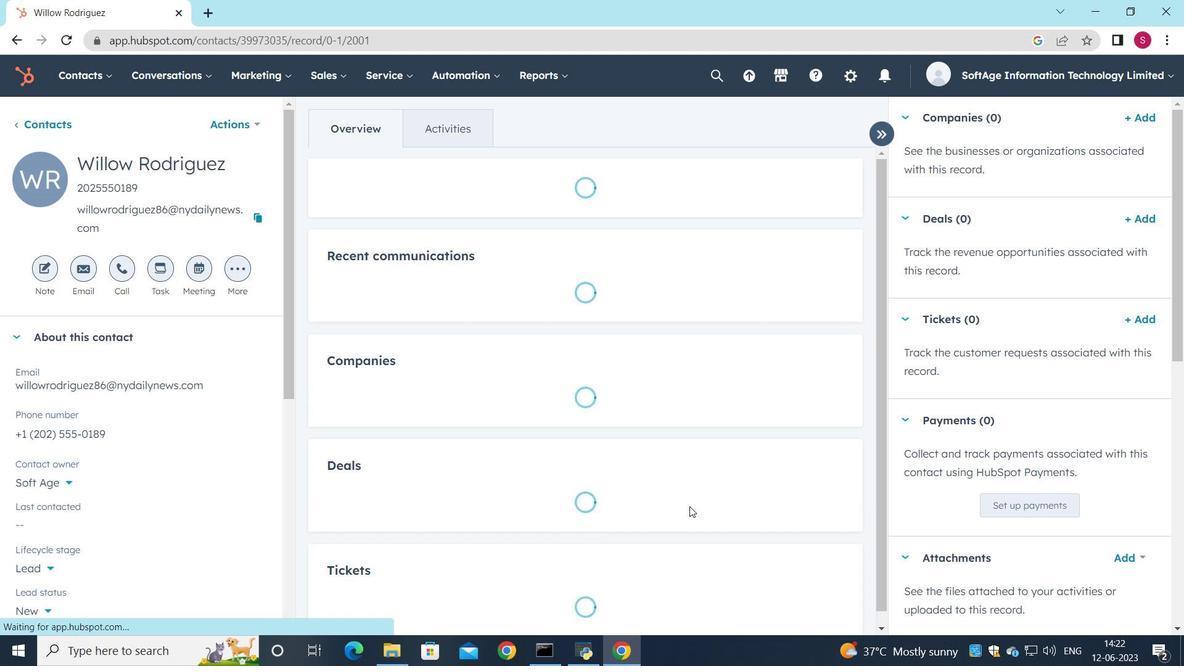 
Action: Mouse scrolled (703, 492) with delta (0, 0)
Screenshot: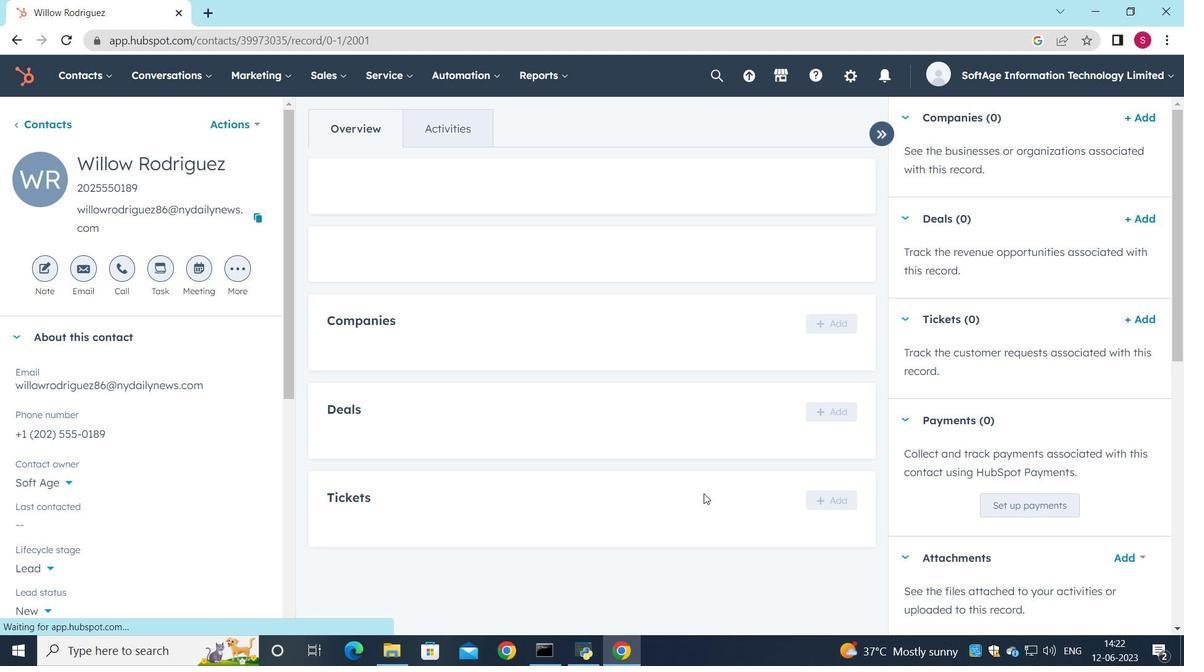 
Action: Mouse scrolled (703, 492) with delta (0, 0)
Screenshot: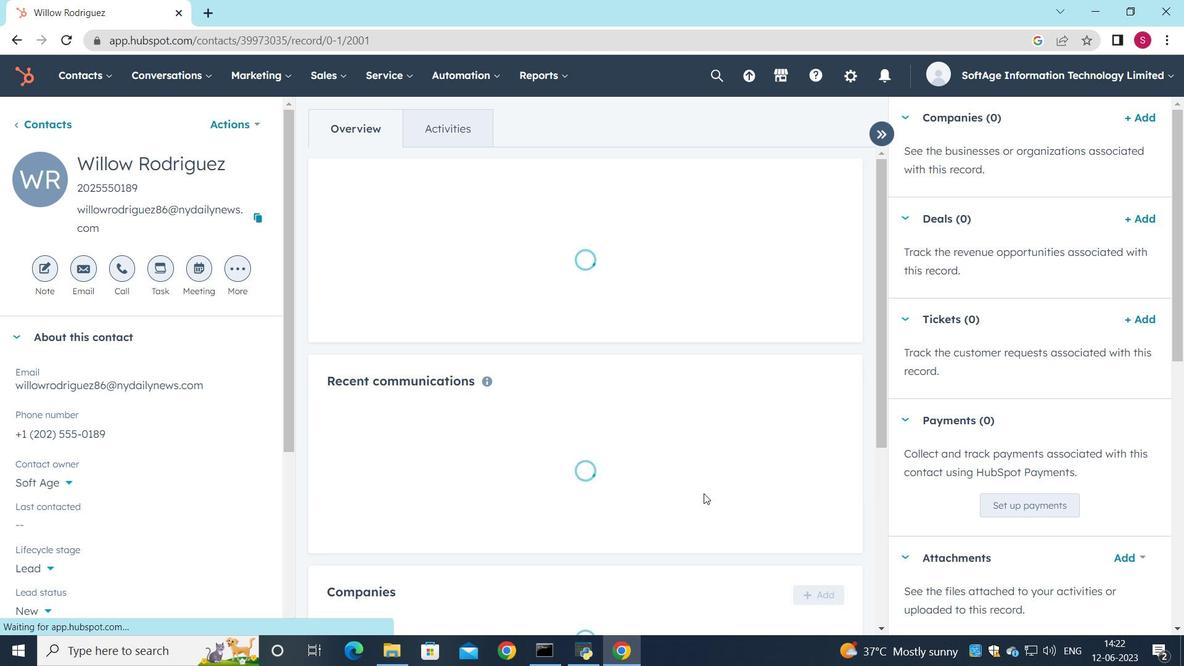 
Action: Mouse scrolled (703, 492) with delta (0, 0)
Screenshot: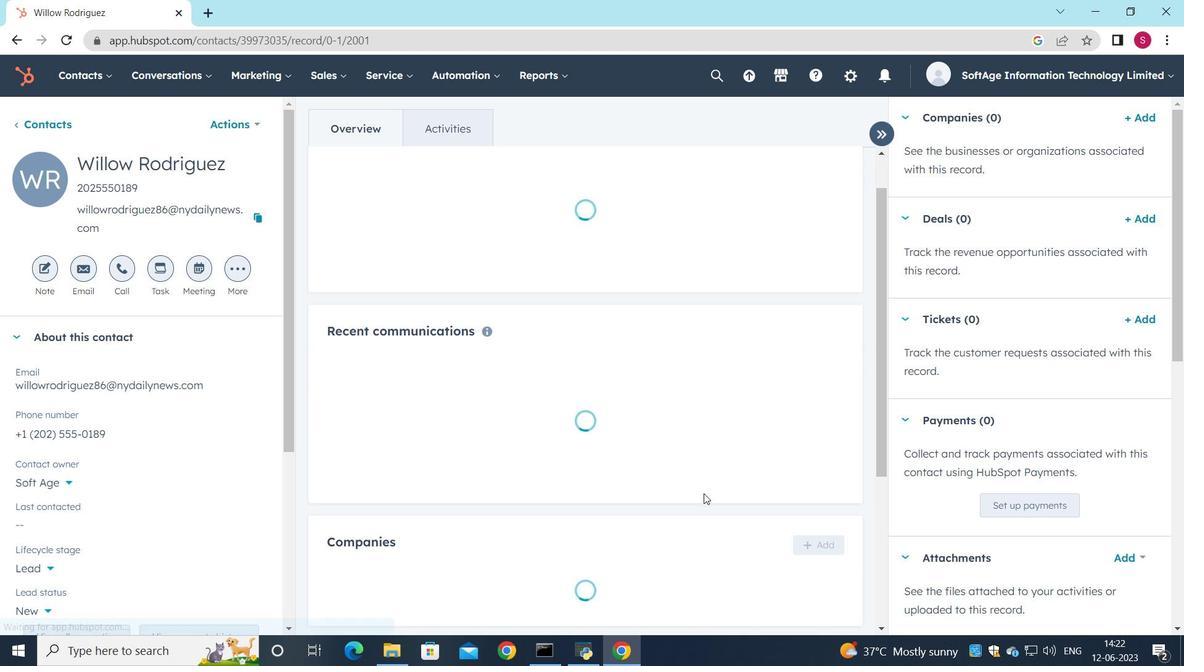 
Action: Mouse moved to (820, 454)
Screenshot: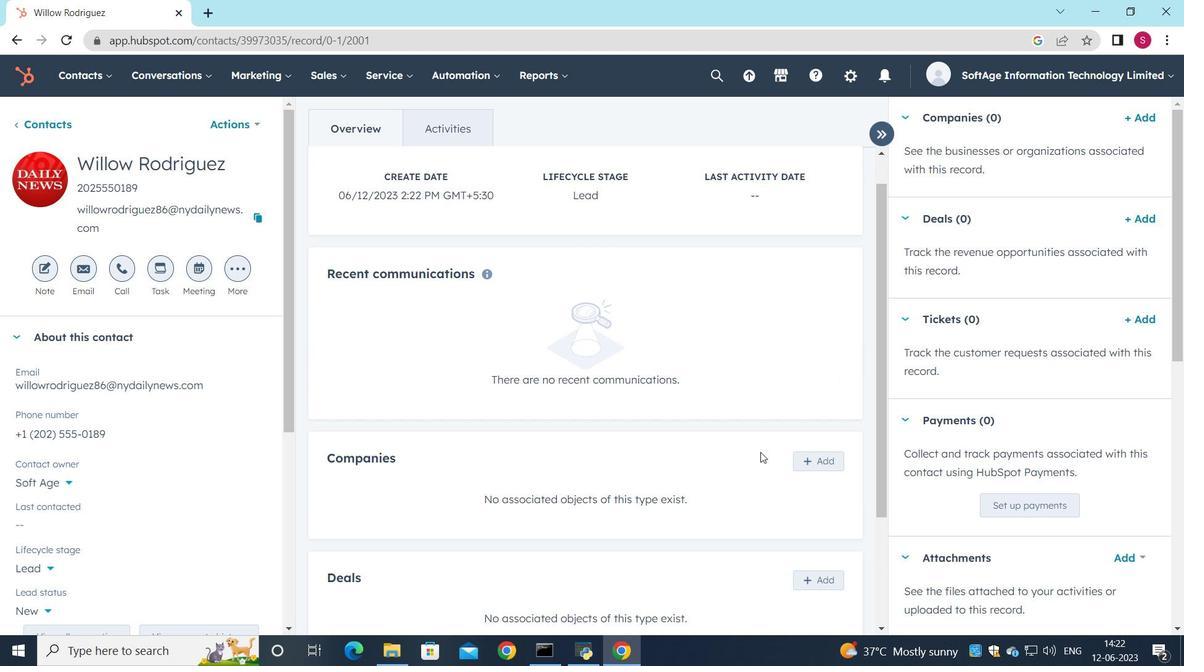 
Action: Mouse pressed left at (820, 454)
Screenshot: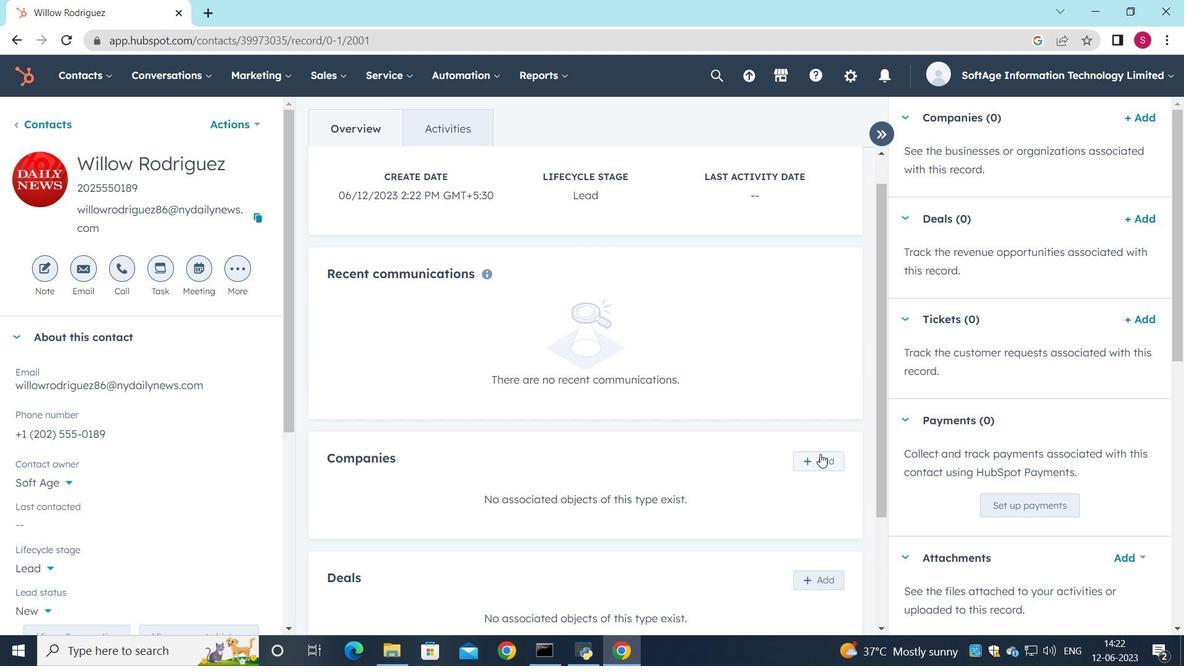 
Action: Mouse moved to (838, 163)
Screenshot: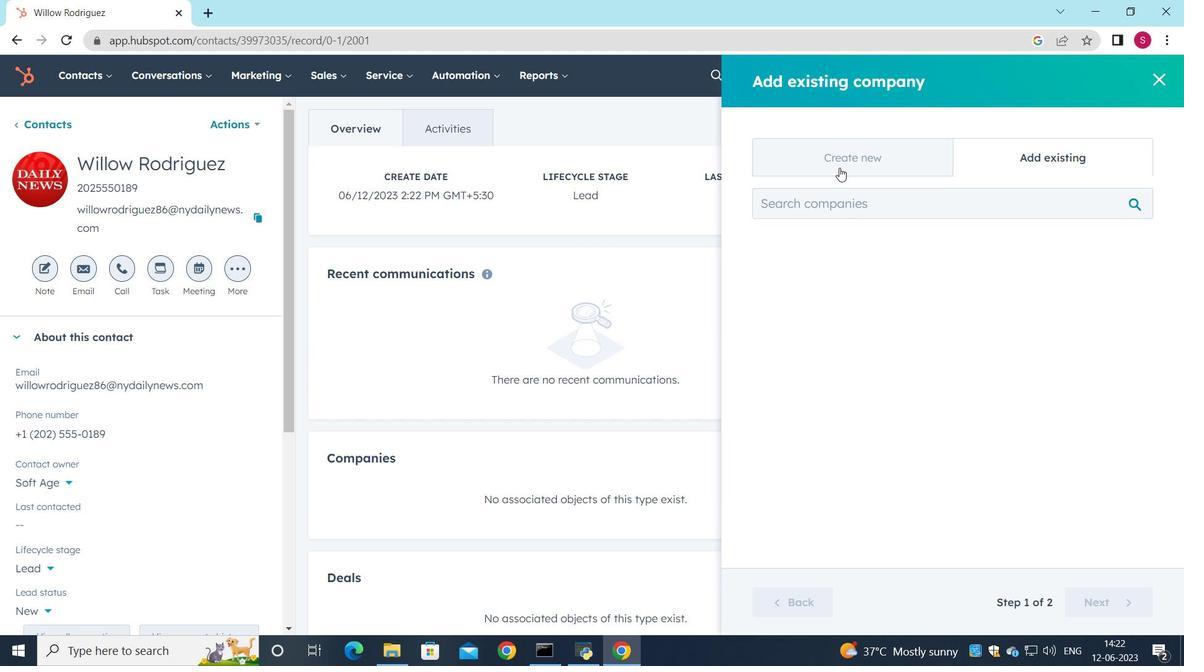 
Action: Mouse pressed left at (838, 163)
Screenshot: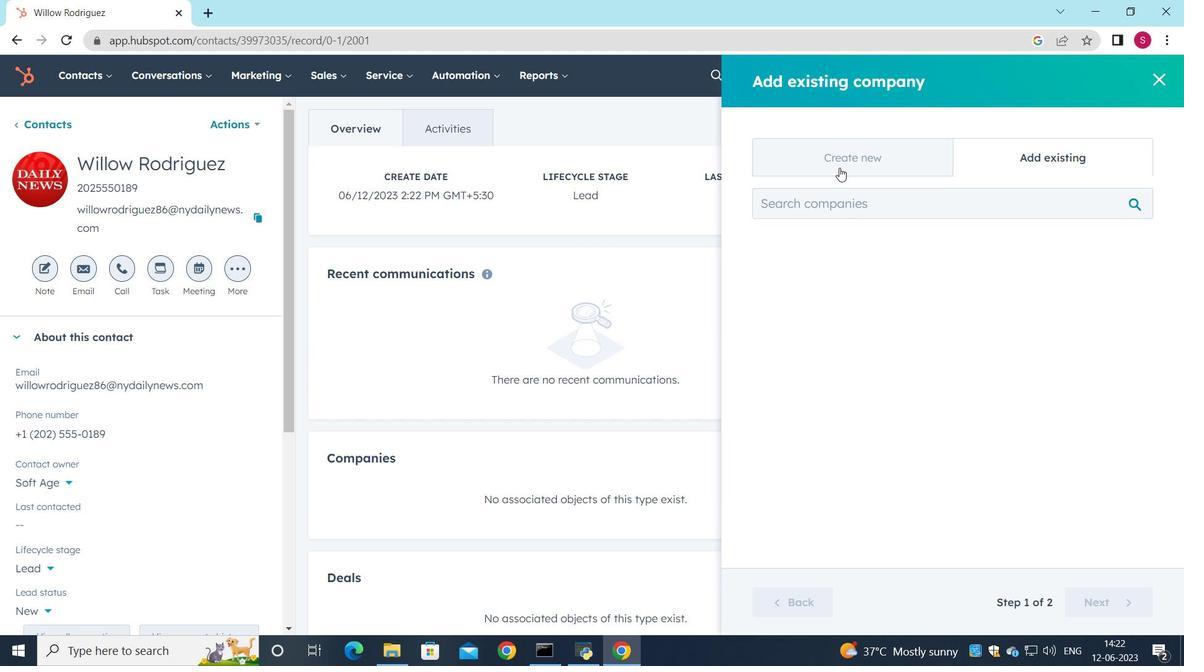 
Action: Mouse moved to (773, 251)
Screenshot: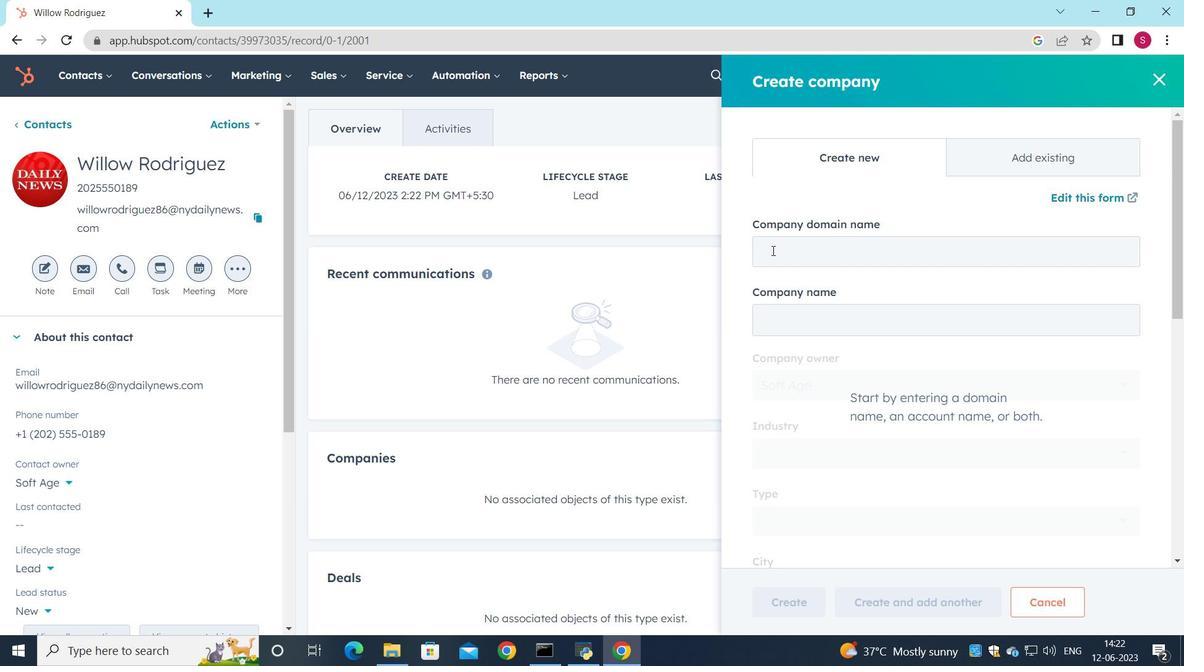 
Action: Mouse pressed left at (773, 251)
Screenshot: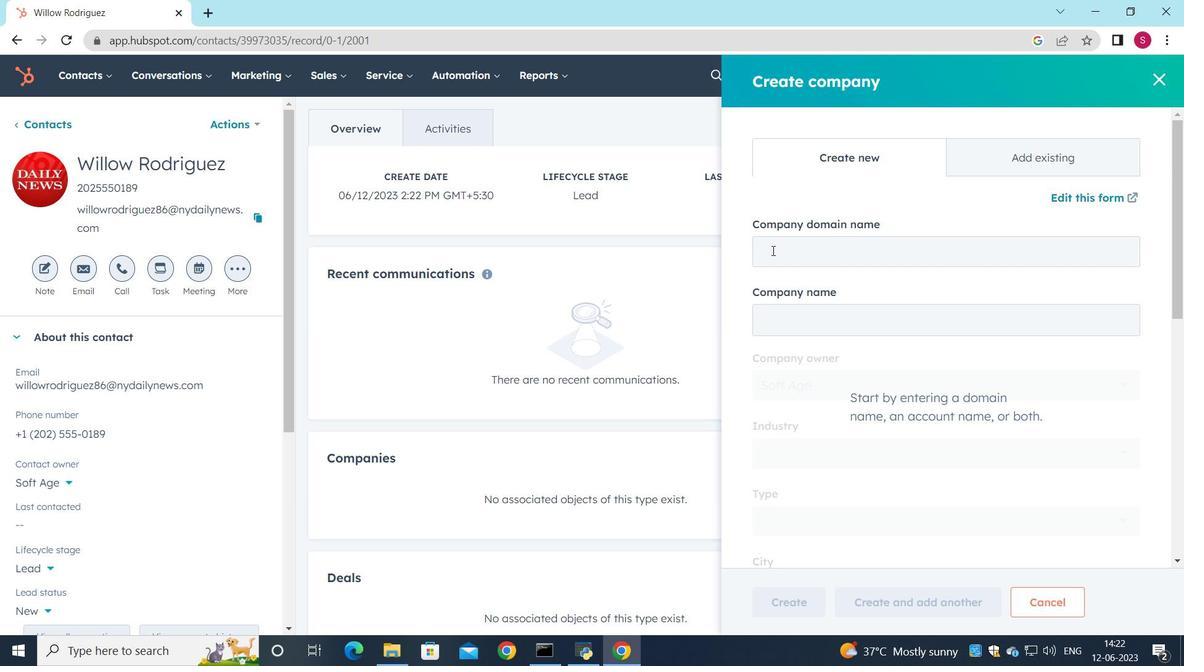 
Action: Mouse moved to (774, 251)
Screenshot: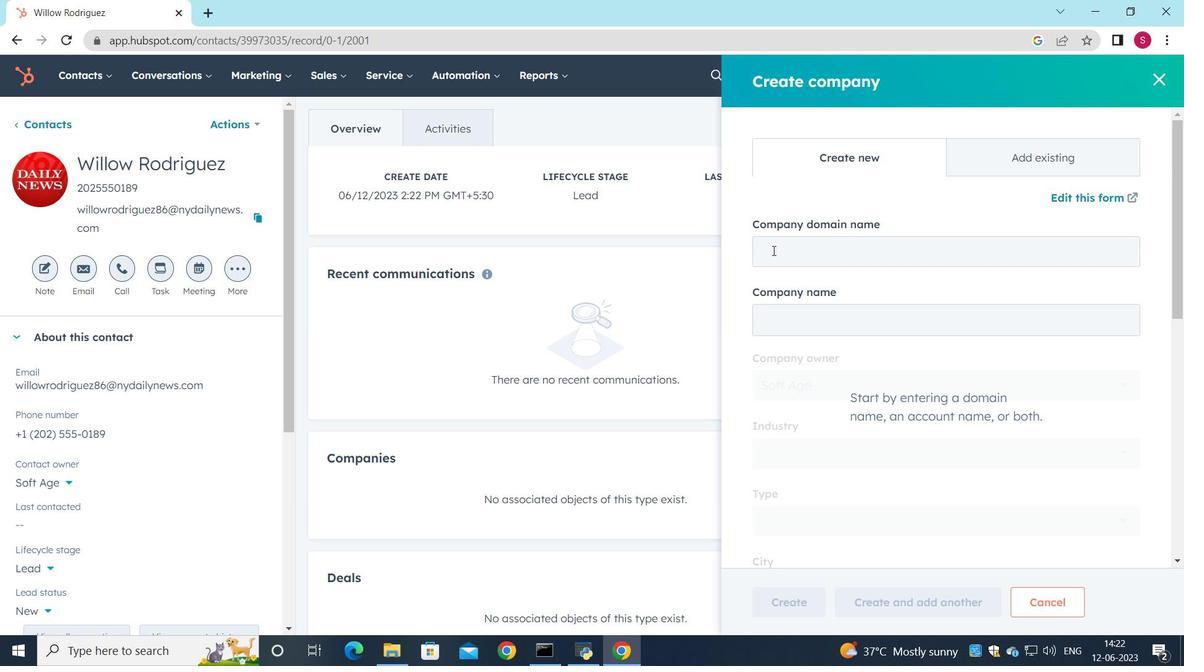 
Action: Key pressed osc.state.ny.us
Screenshot: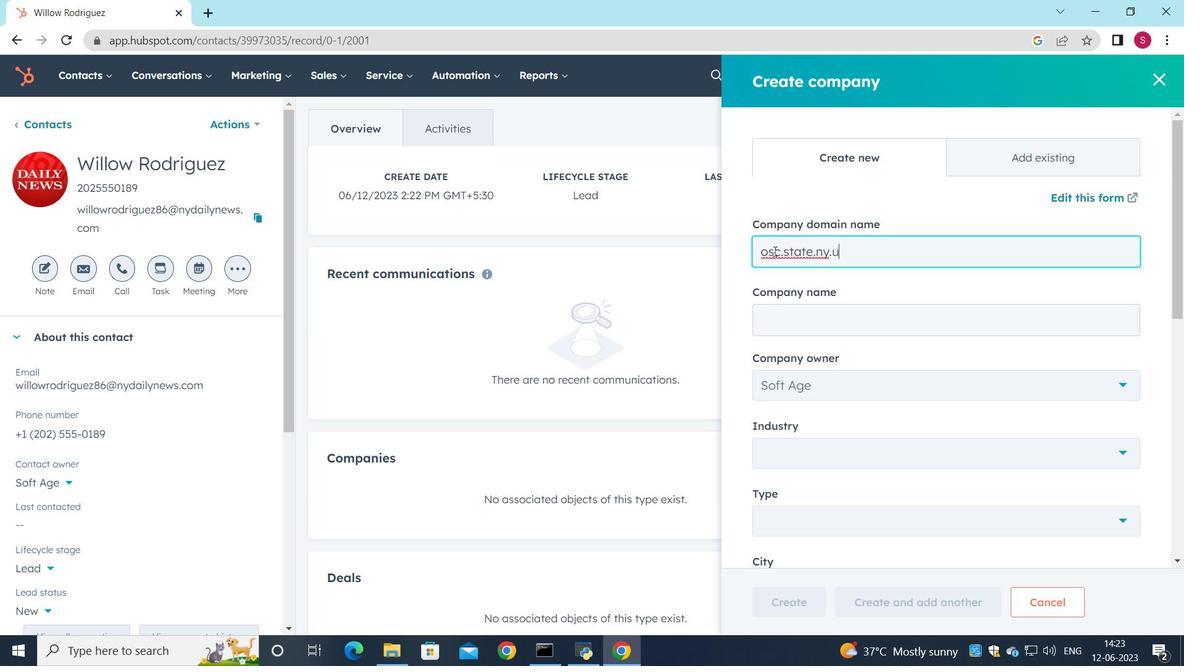 
Action: Mouse moved to (822, 339)
Screenshot: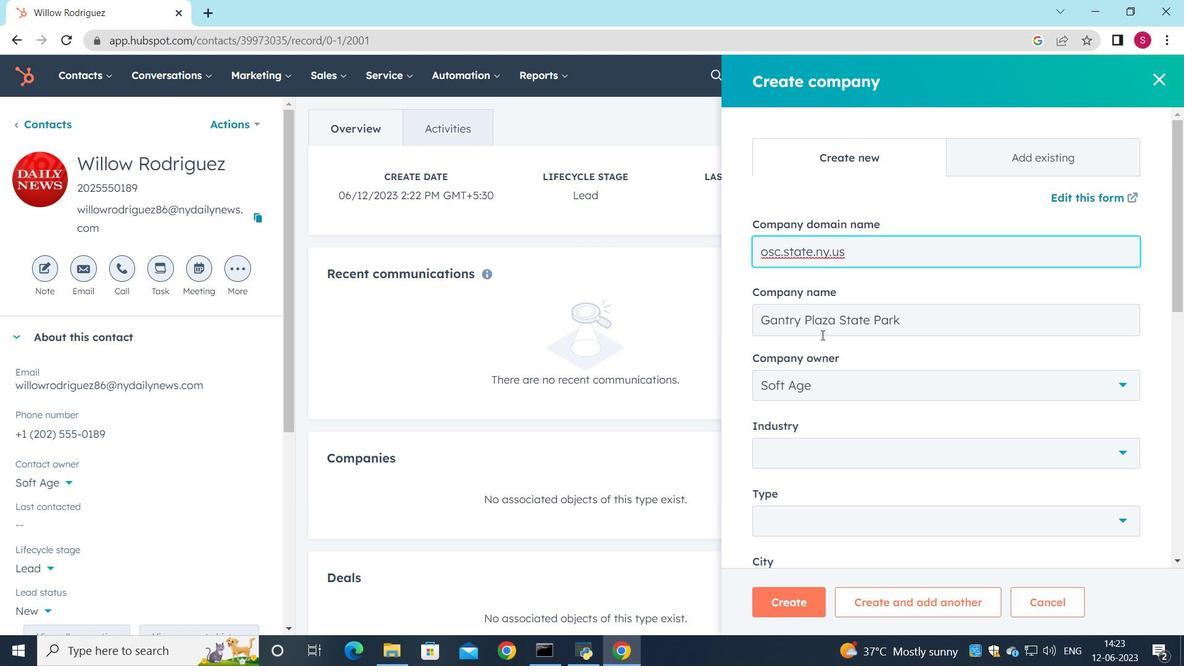 
Action: Mouse scrolled (822, 339) with delta (0, 0)
Screenshot: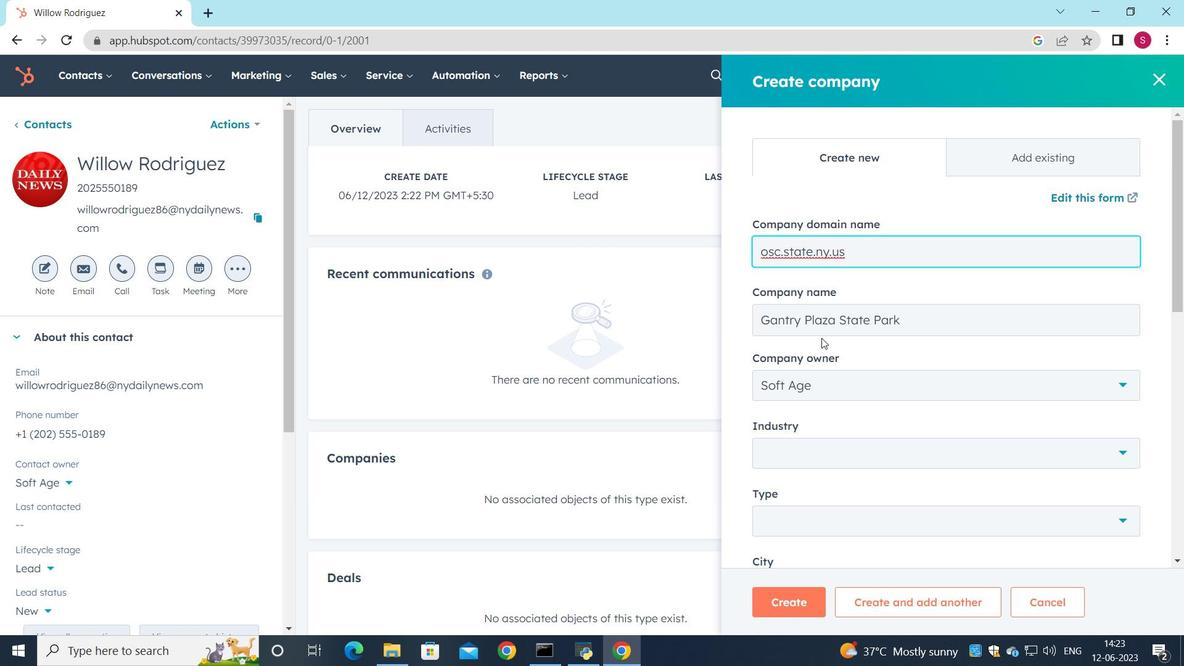
Action: Mouse scrolled (822, 339) with delta (0, 0)
Screenshot: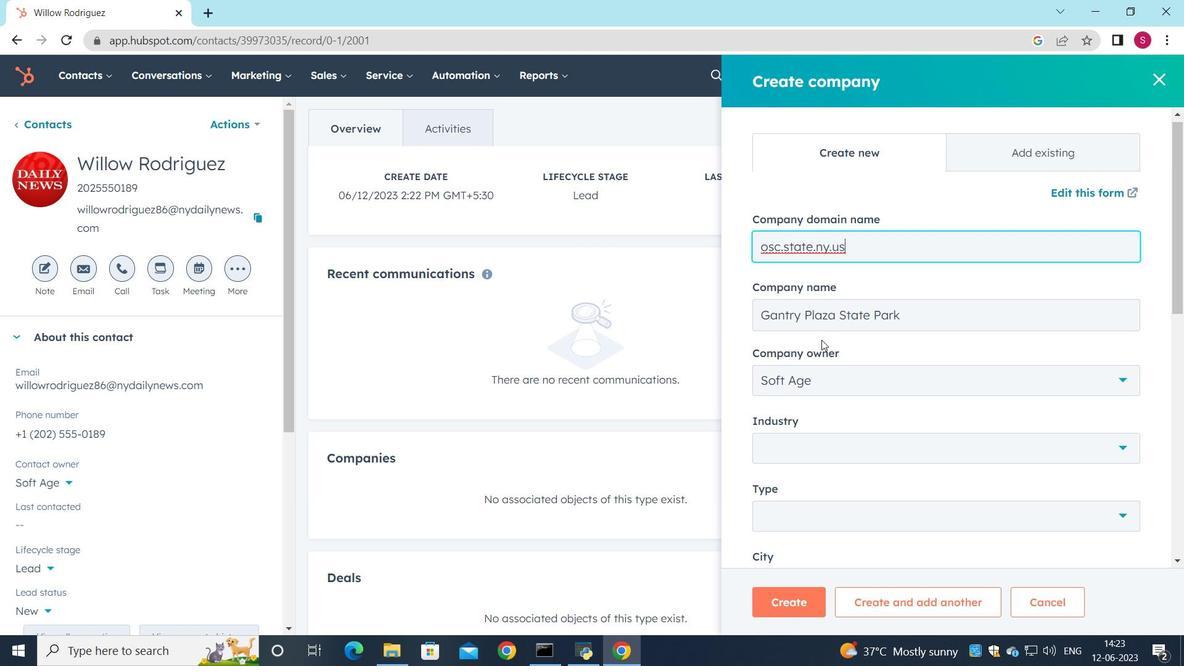 
Action: Mouse moved to (1088, 365)
Screenshot: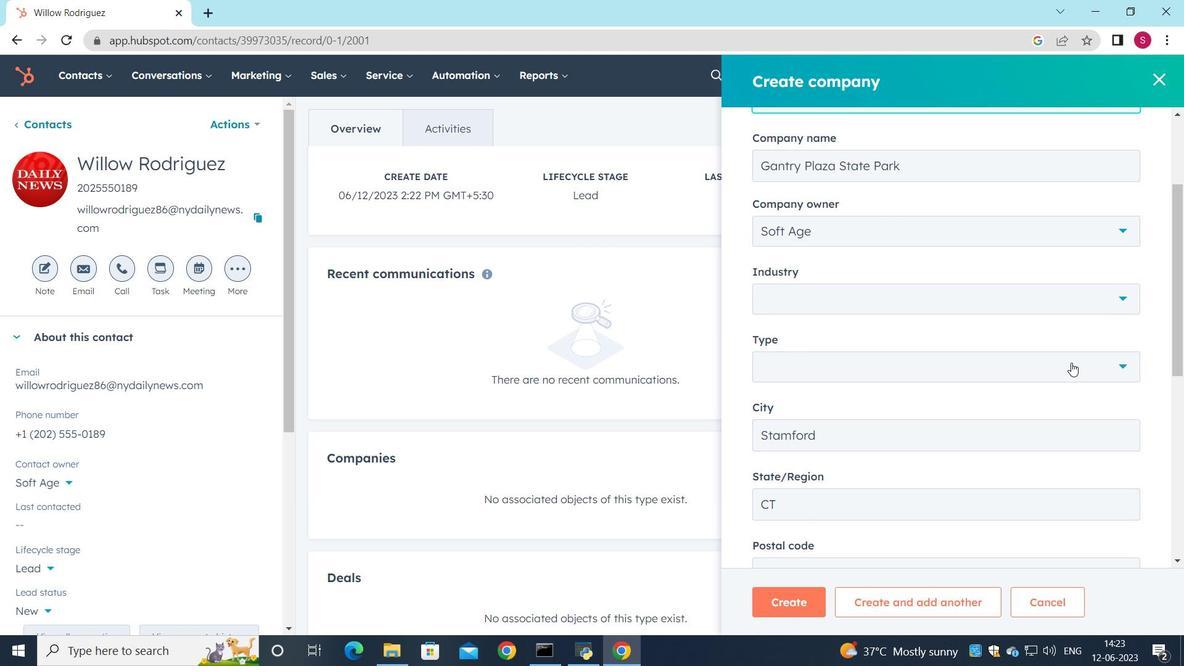 
Action: Mouse pressed left at (1088, 365)
Screenshot: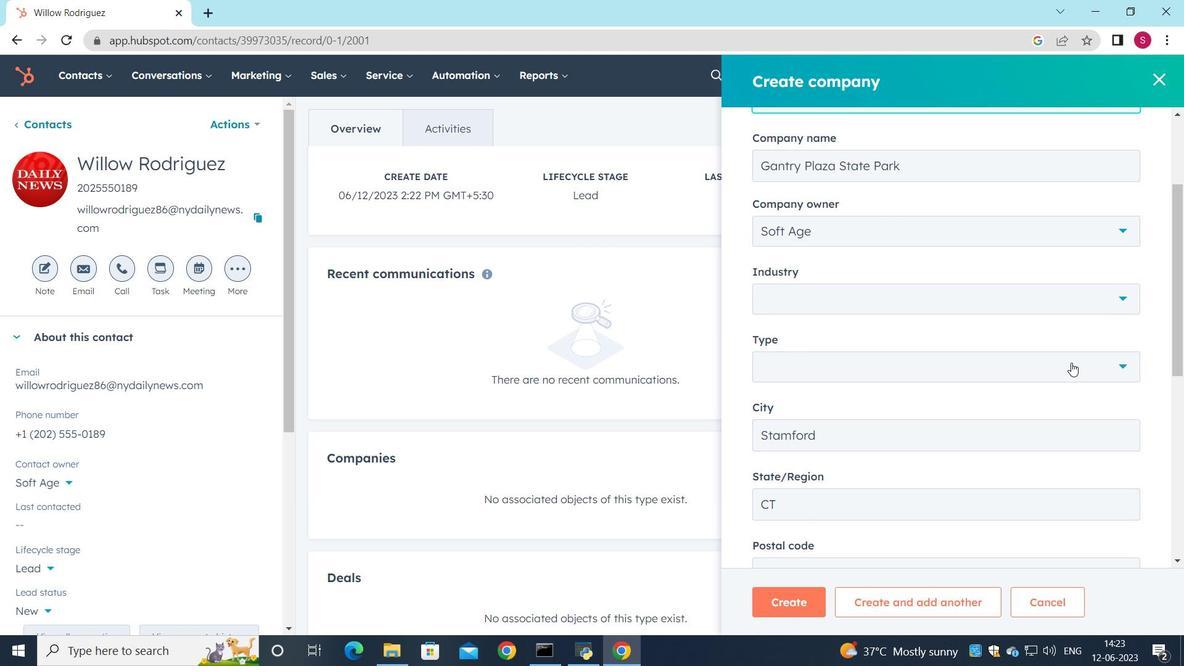 
Action: Mouse moved to (843, 445)
Screenshot: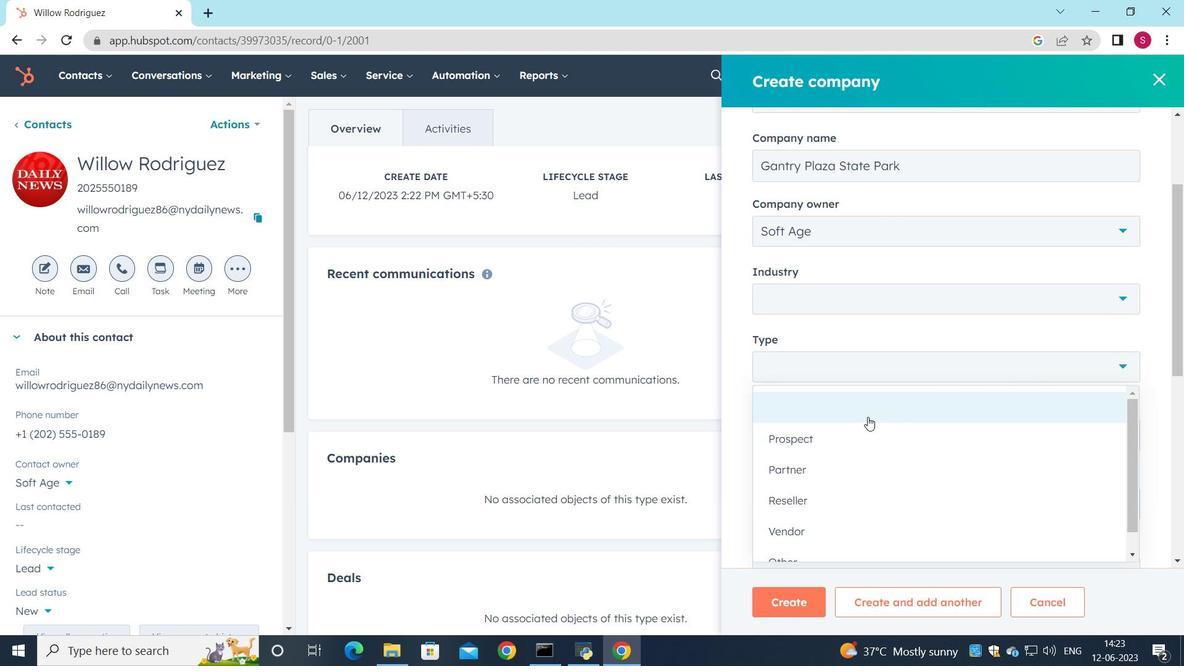 
Action: Mouse pressed left at (843, 445)
Screenshot: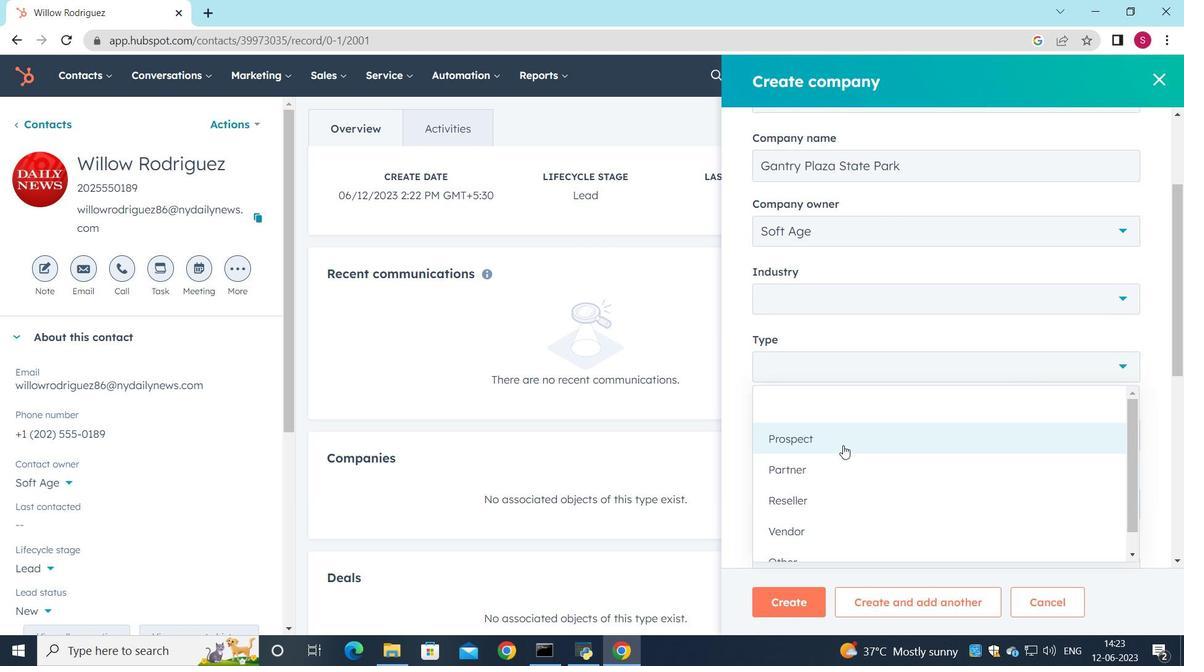 
Action: Mouse moved to (869, 385)
Screenshot: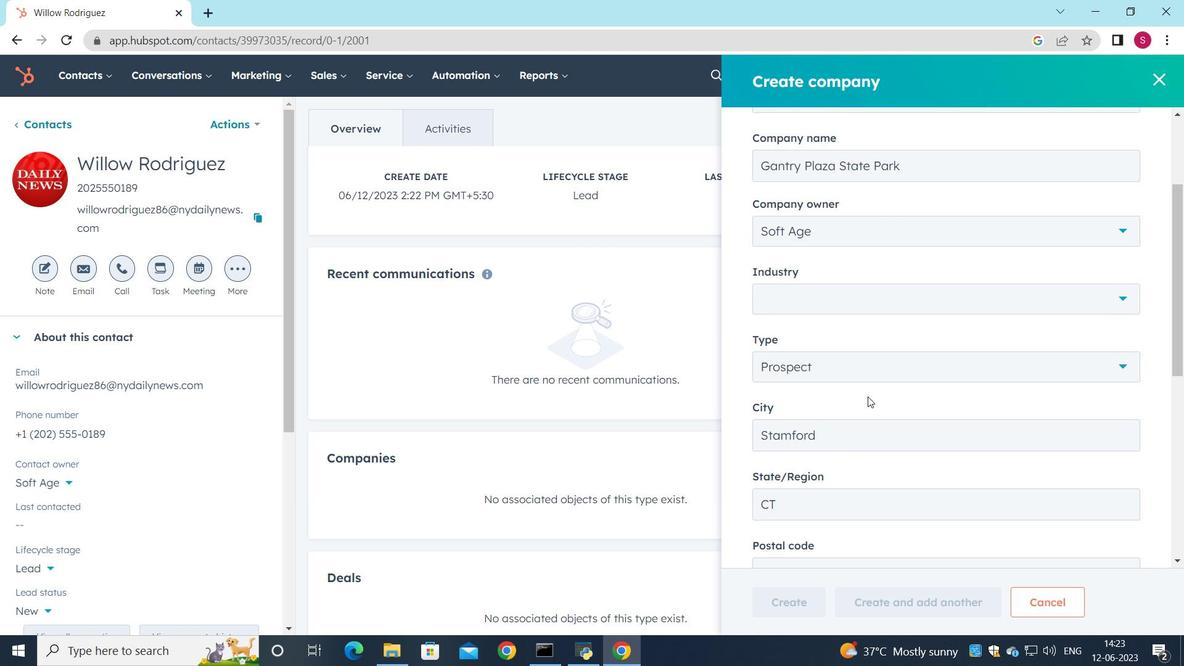 
Action: Mouse scrolled (869, 384) with delta (0, 0)
Screenshot: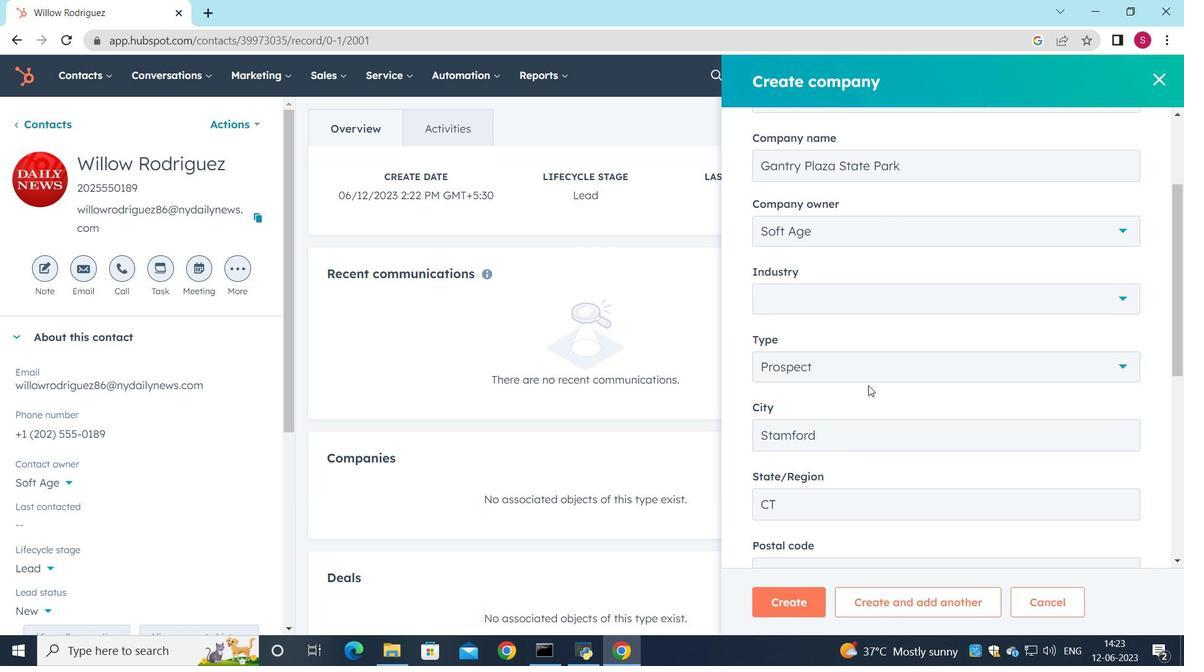 
Action: Mouse scrolled (869, 384) with delta (0, 0)
Screenshot: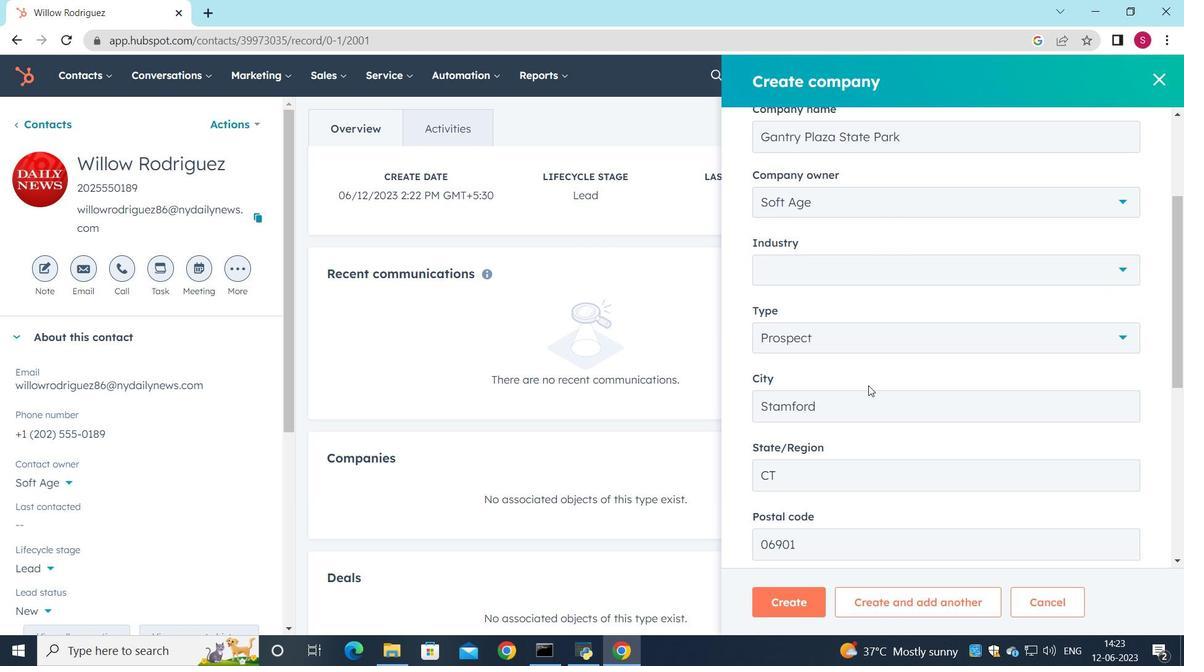 
Action: Mouse moved to (869, 390)
Screenshot: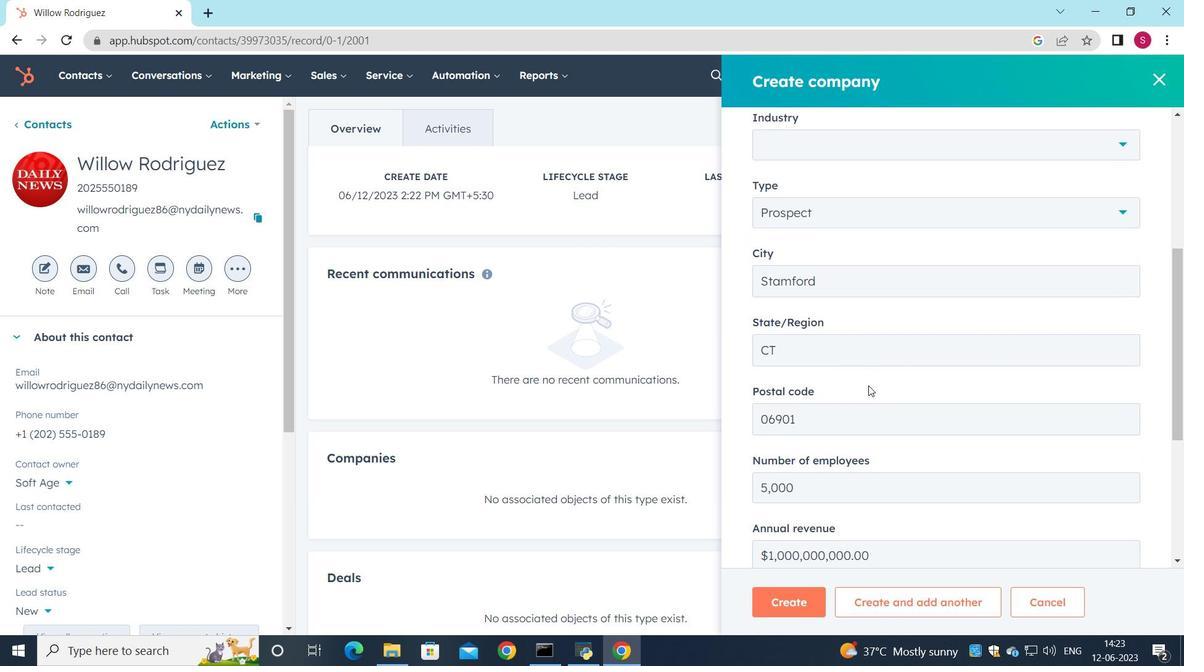 
Action: Mouse scrolled (869, 389) with delta (0, 0)
Screenshot: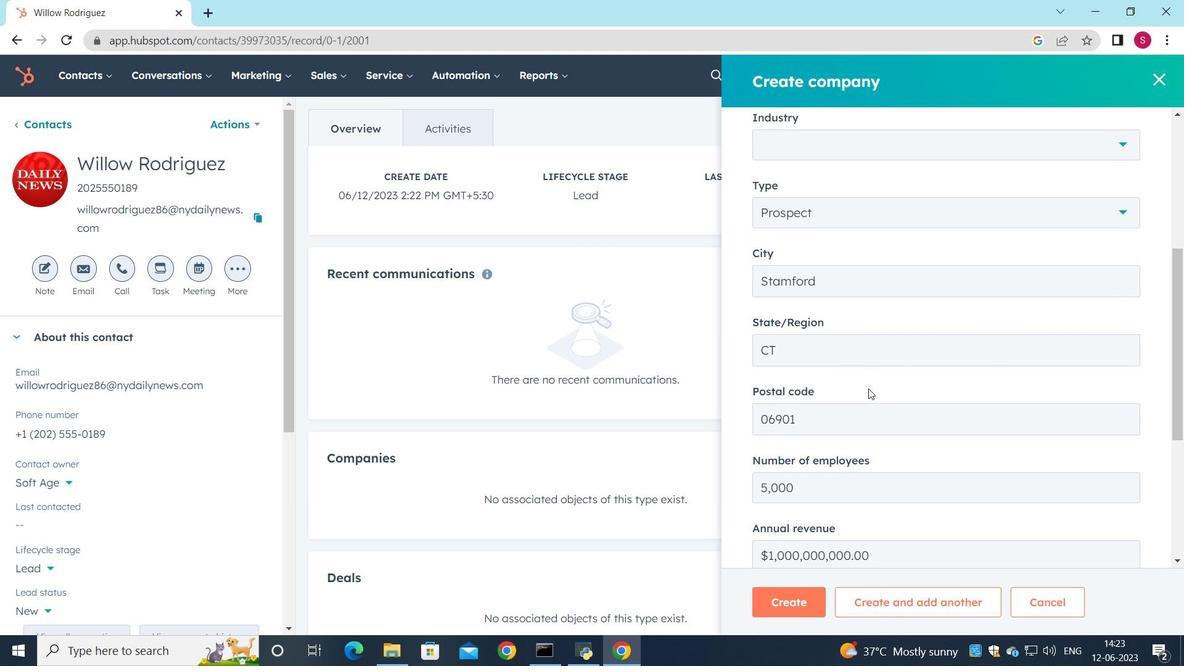 
Action: Mouse moved to (811, 597)
Screenshot: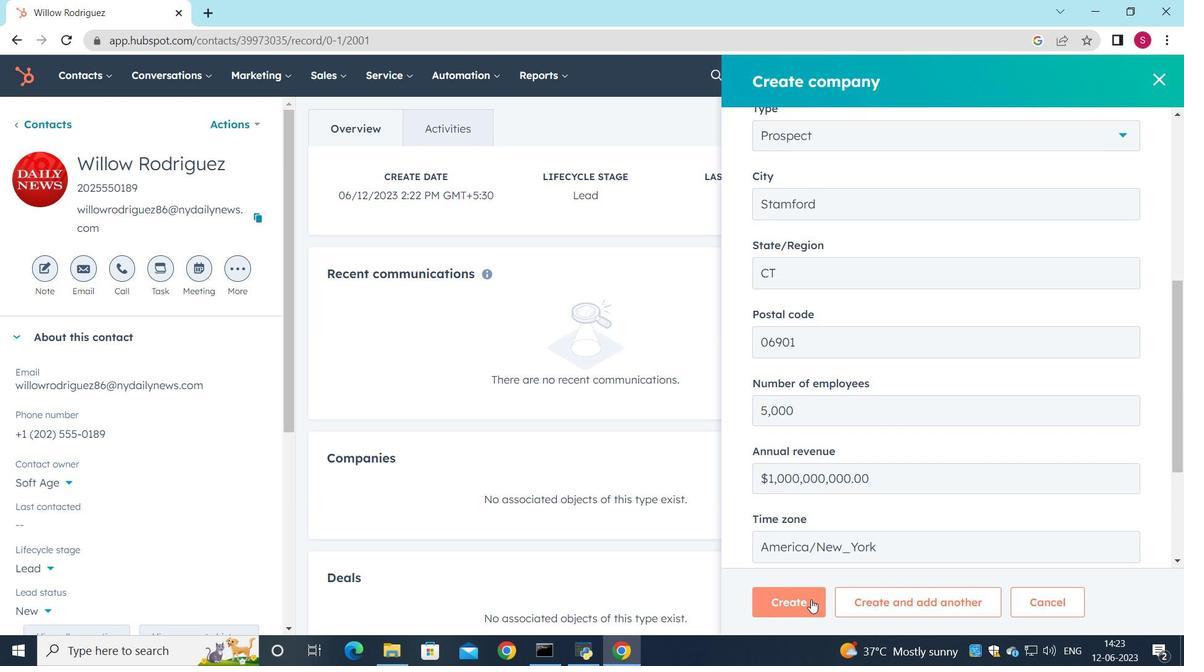 
Action: Mouse pressed left at (811, 597)
Screenshot: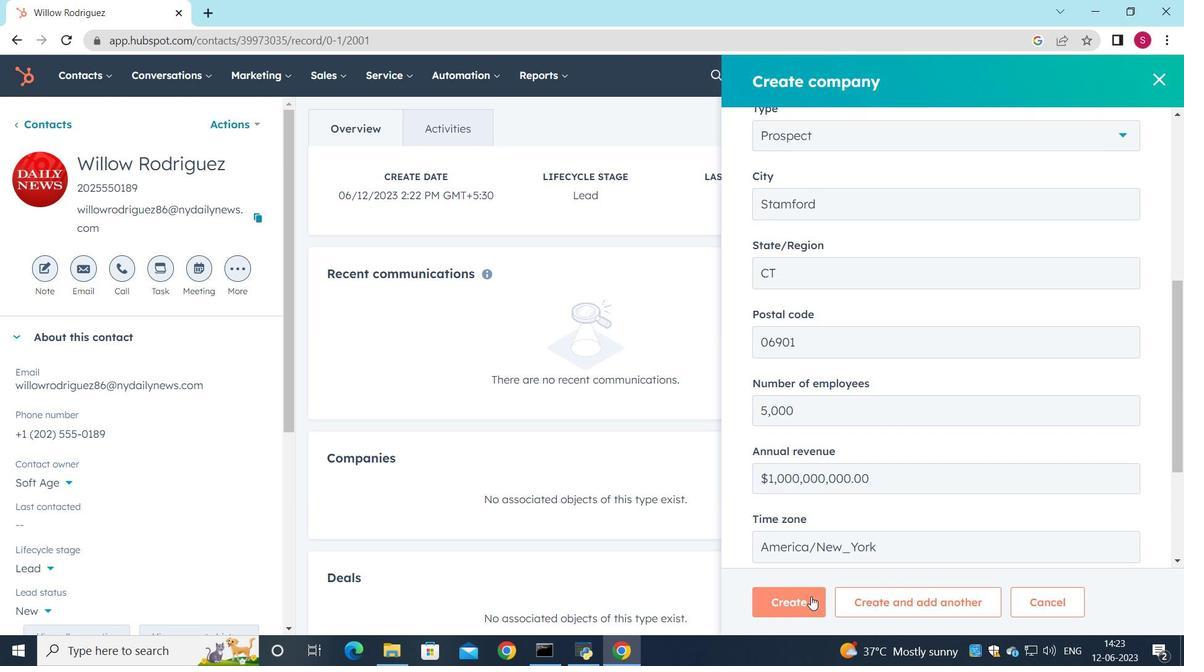 
Action: Mouse moved to (601, 368)
Screenshot: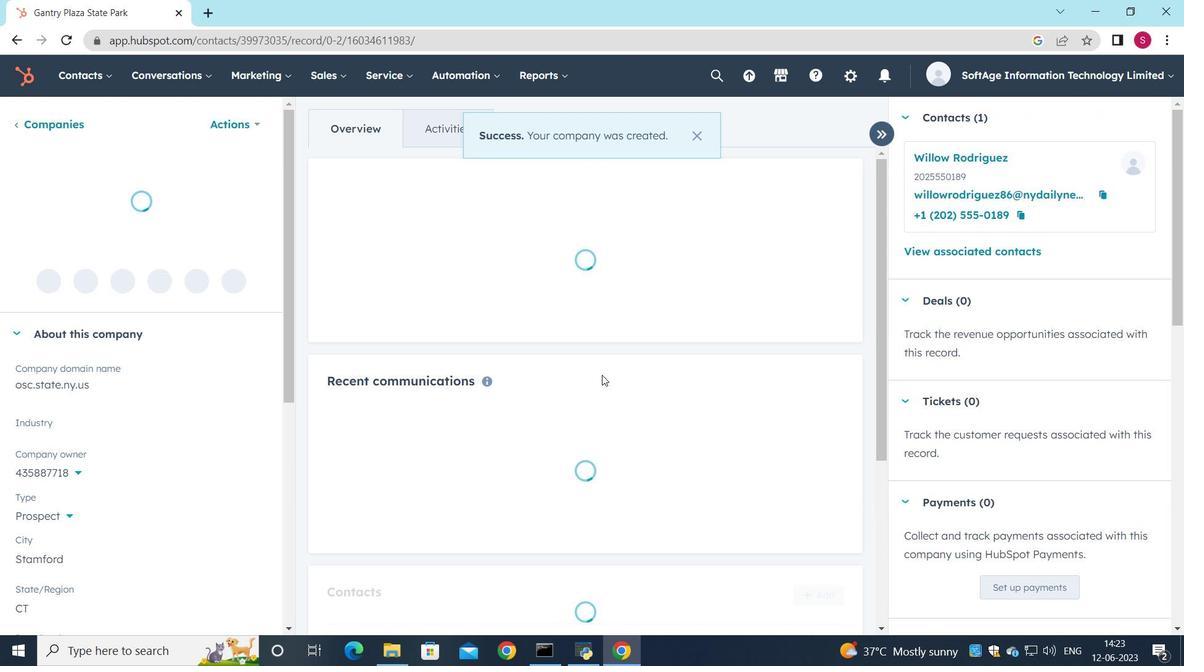 
Action: Mouse scrolled (601, 368) with delta (0, 0)
Screenshot: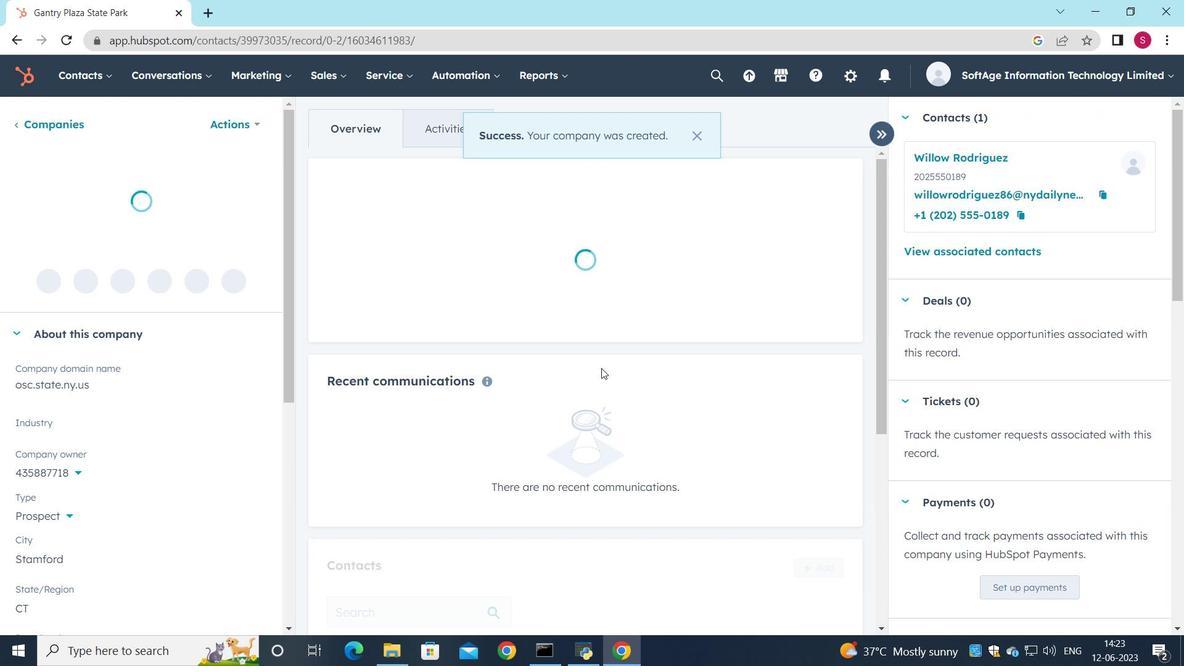 
Action: Mouse scrolled (601, 368) with delta (0, 0)
Screenshot: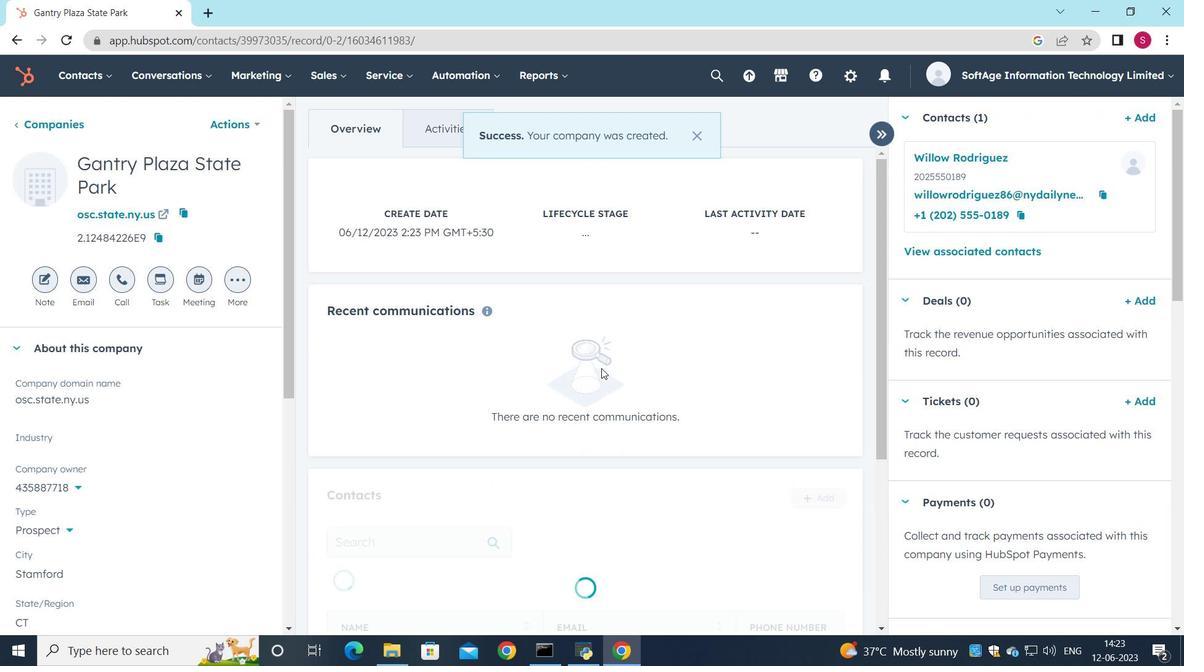 
Action: Mouse scrolled (601, 368) with delta (0, 0)
Screenshot: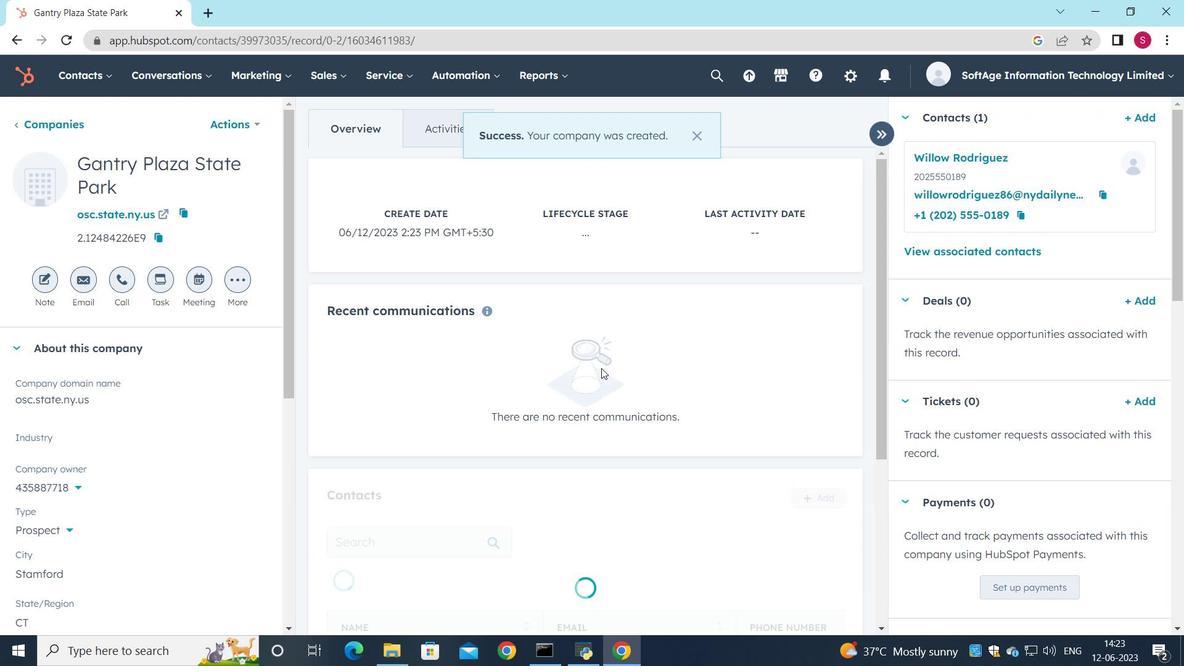 
Action: Mouse scrolled (601, 368) with delta (0, 0)
Screenshot: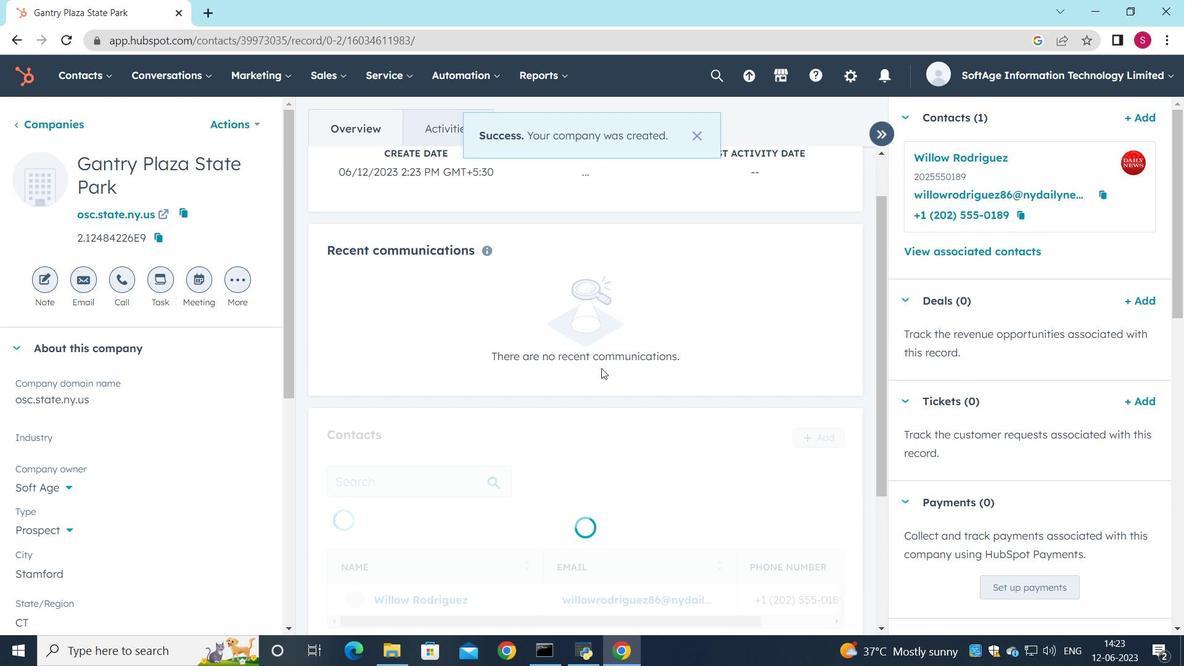 
Action: Mouse scrolled (601, 368) with delta (0, 0)
Screenshot: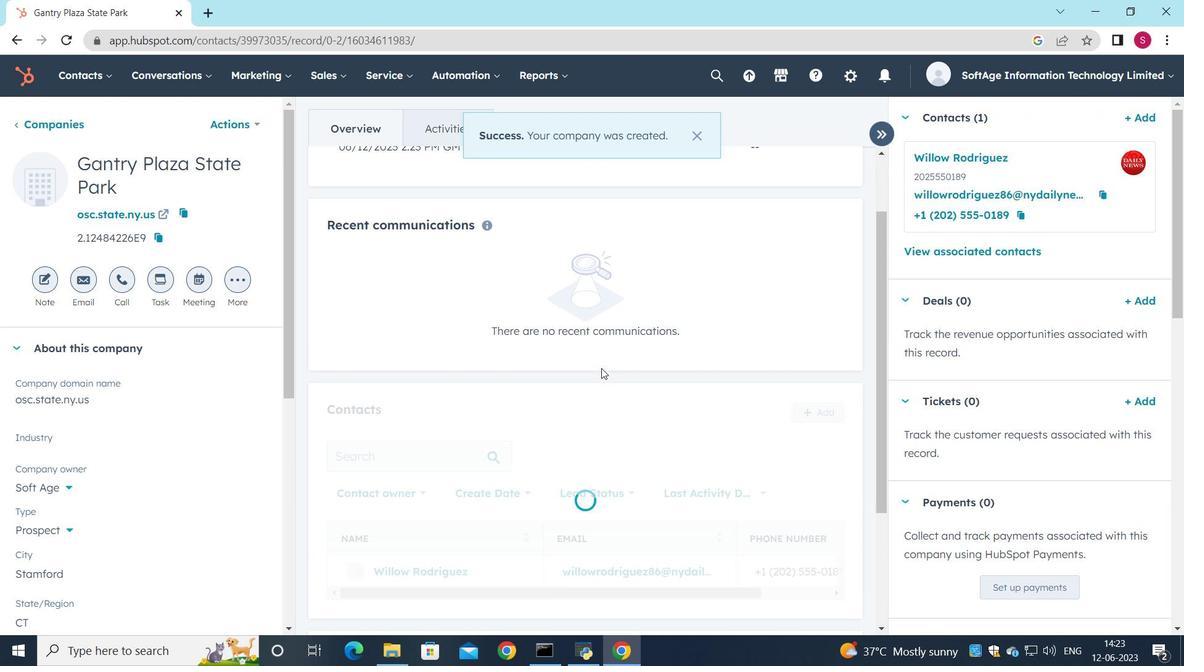 
Action: Mouse scrolled (601, 368) with delta (0, 0)
Screenshot: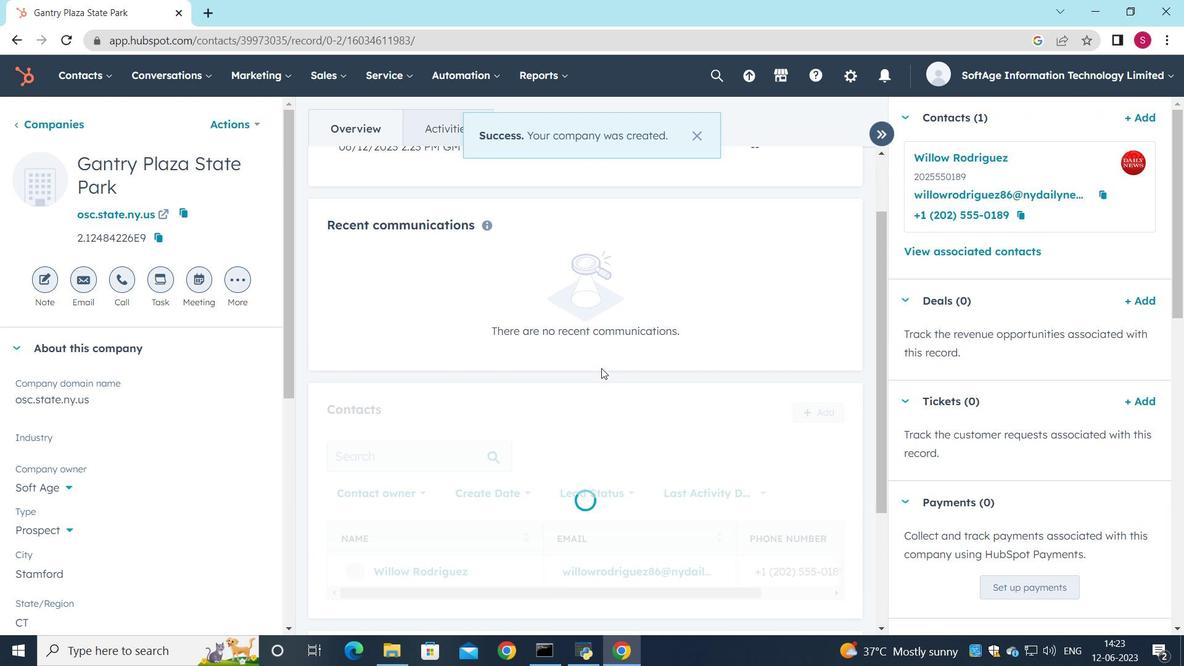 
